 Task: Create a rule when a due date less than hours from now is moved in a card by anyone except me.
Action: Mouse pressed left at (826, 244)
Screenshot: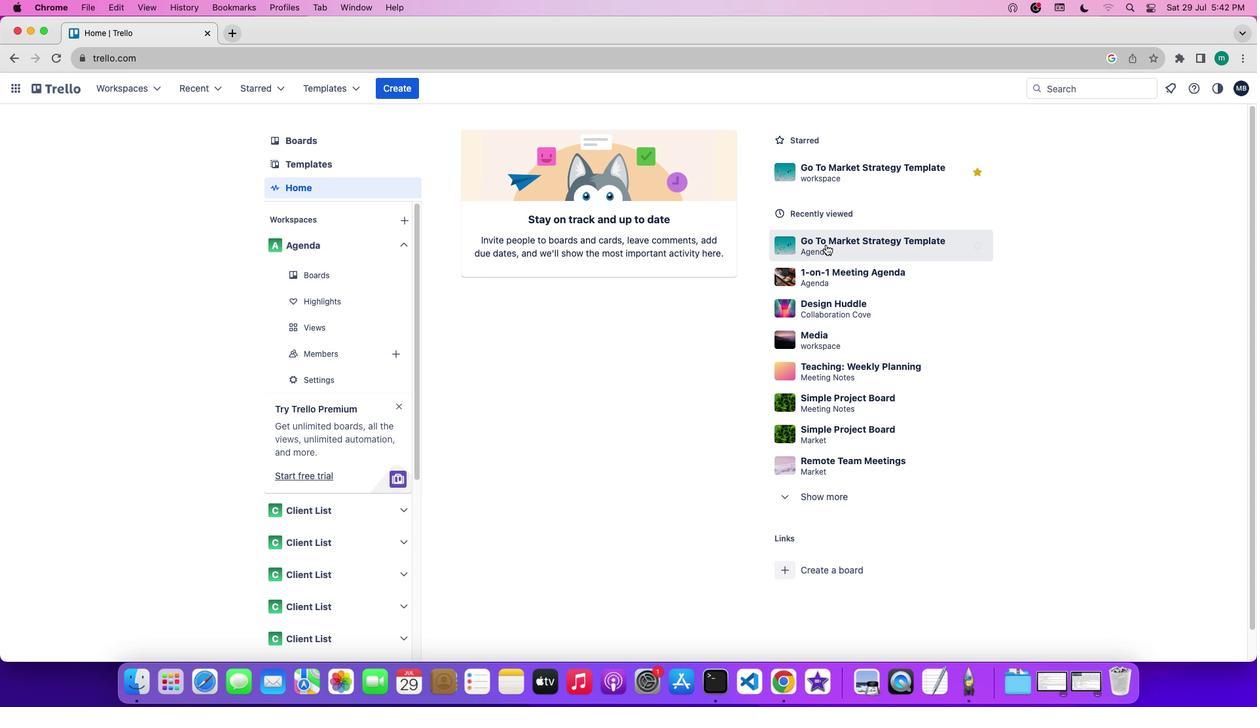 
Action: Mouse moved to (1093, 280)
Screenshot: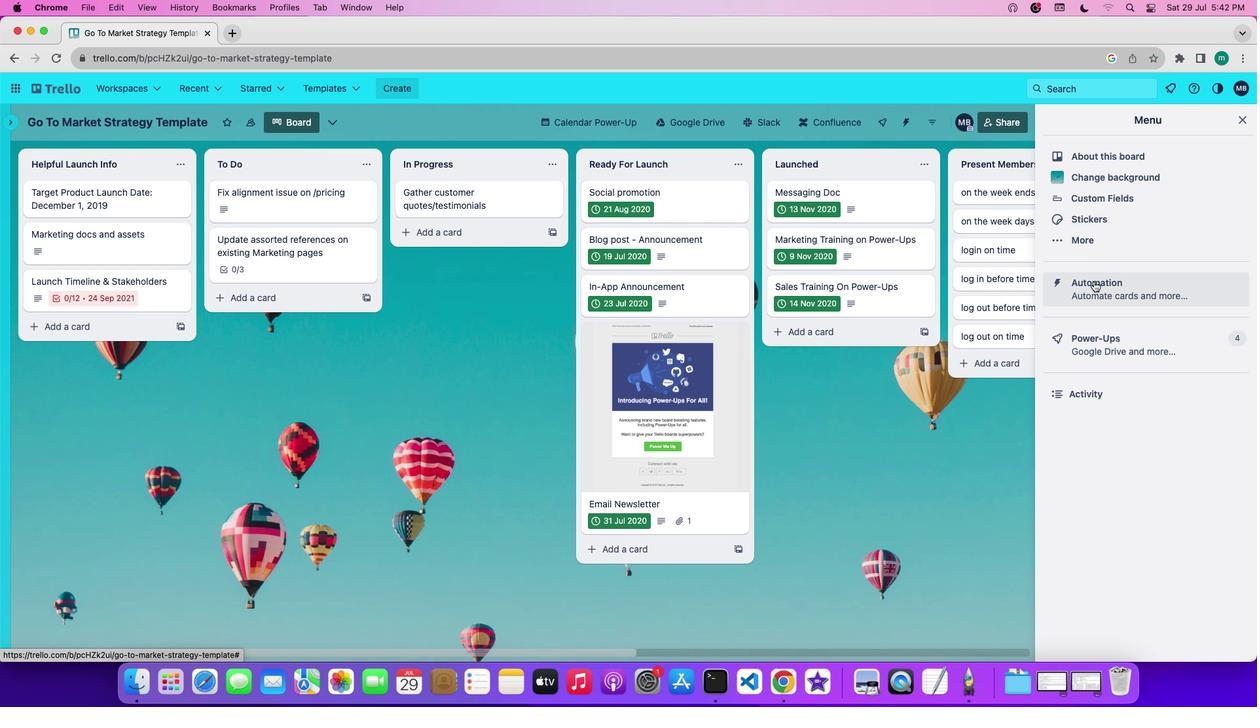
Action: Mouse pressed left at (1093, 280)
Screenshot: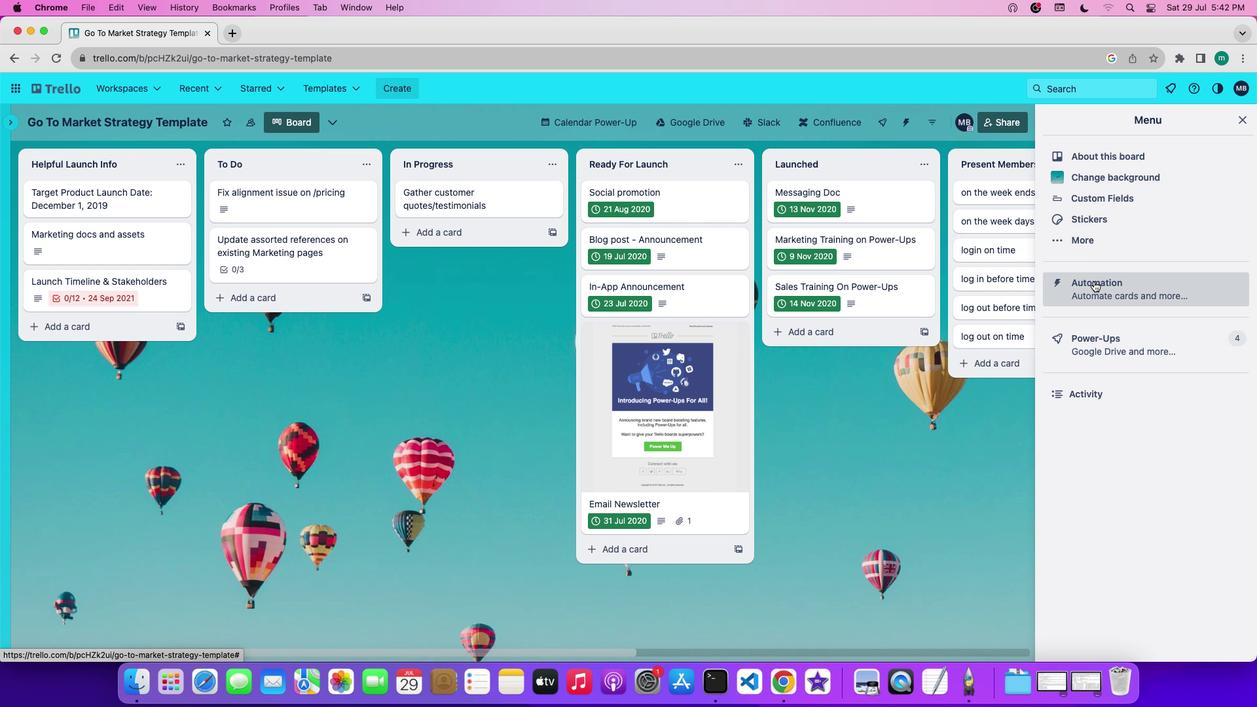 
Action: Mouse moved to (42, 232)
Screenshot: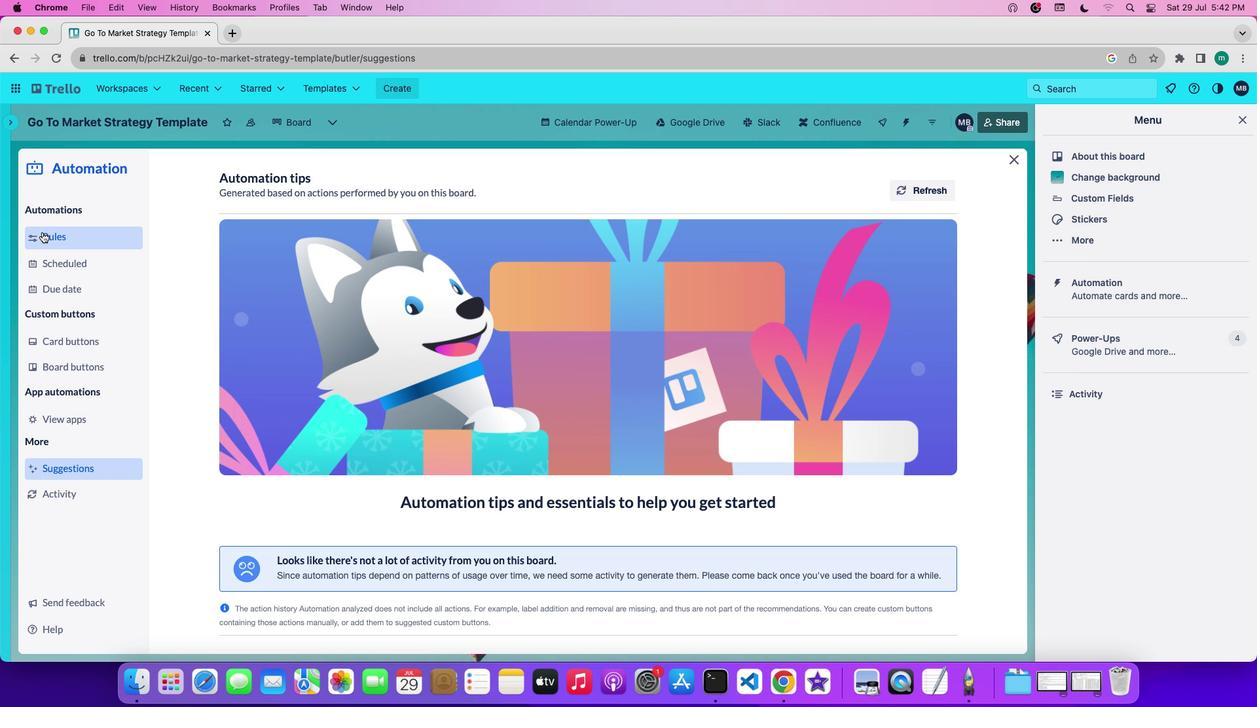 
Action: Mouse pressed left at (42, 232)
Screenshot: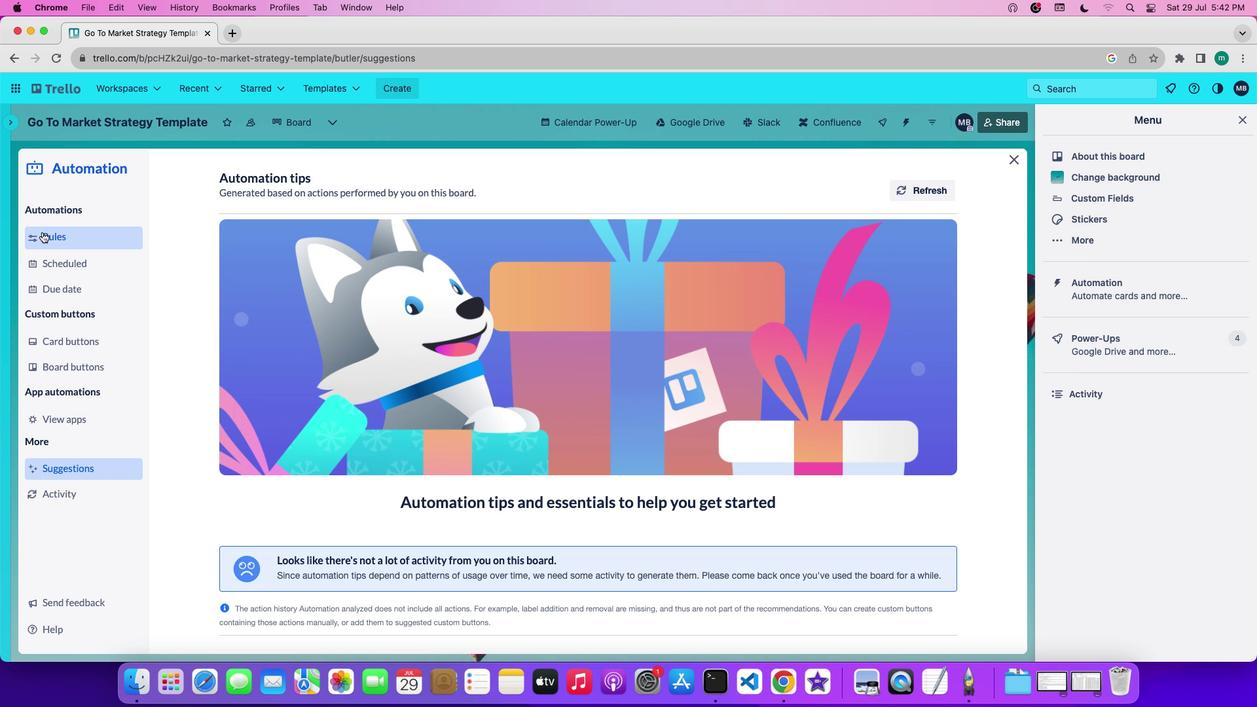 
Action: Mouse moved to (311, 470)
Screenshot: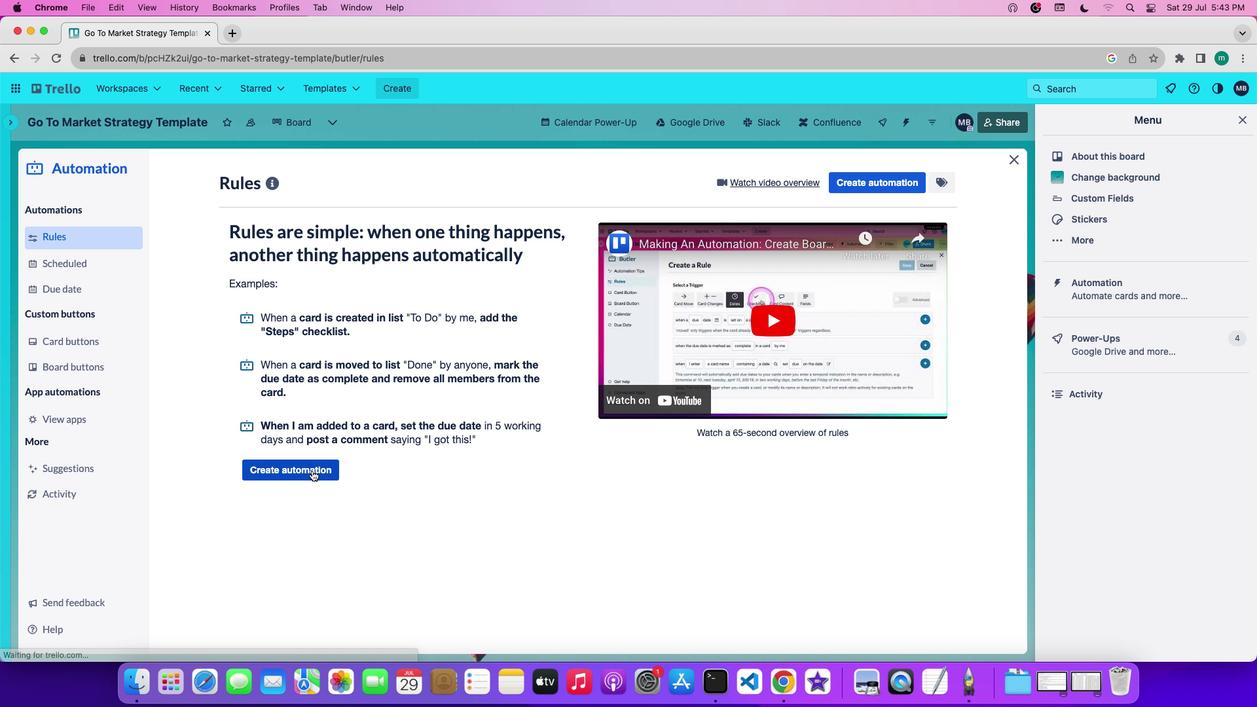 
Action: Mouse pressed left at (311, 470)
Screenshot: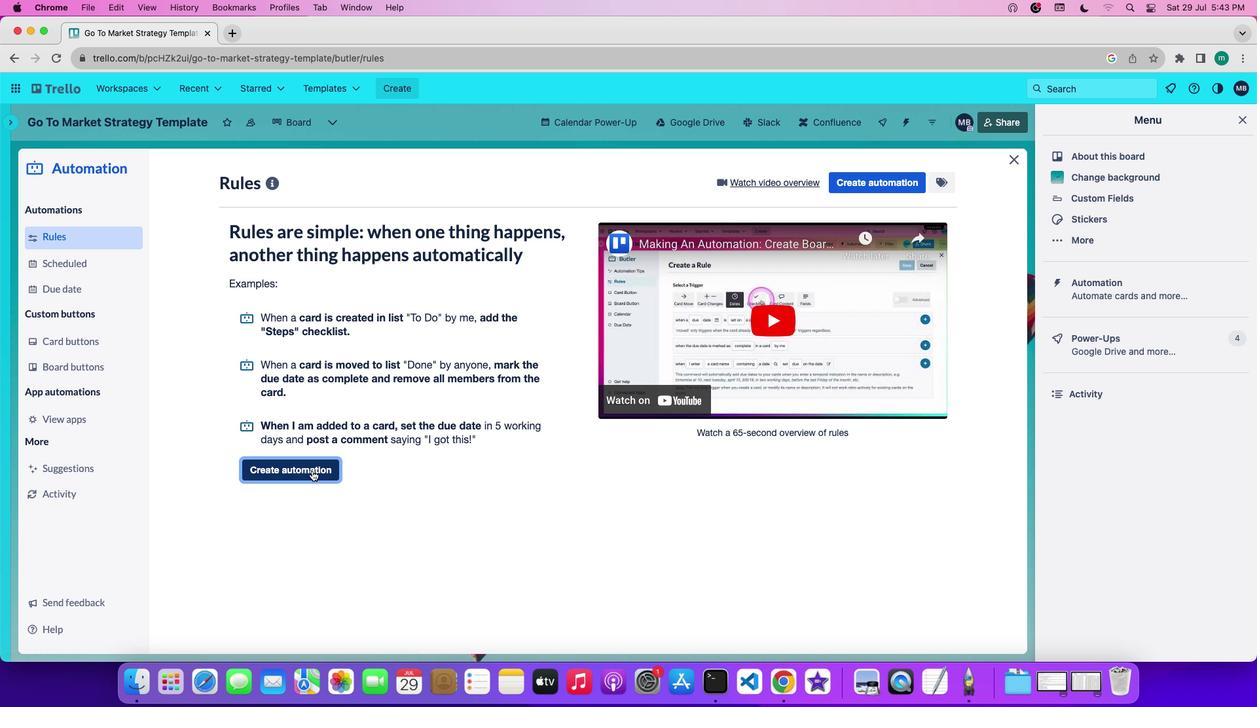 
Action: Mouse moved to (595, 310)
Screenshot: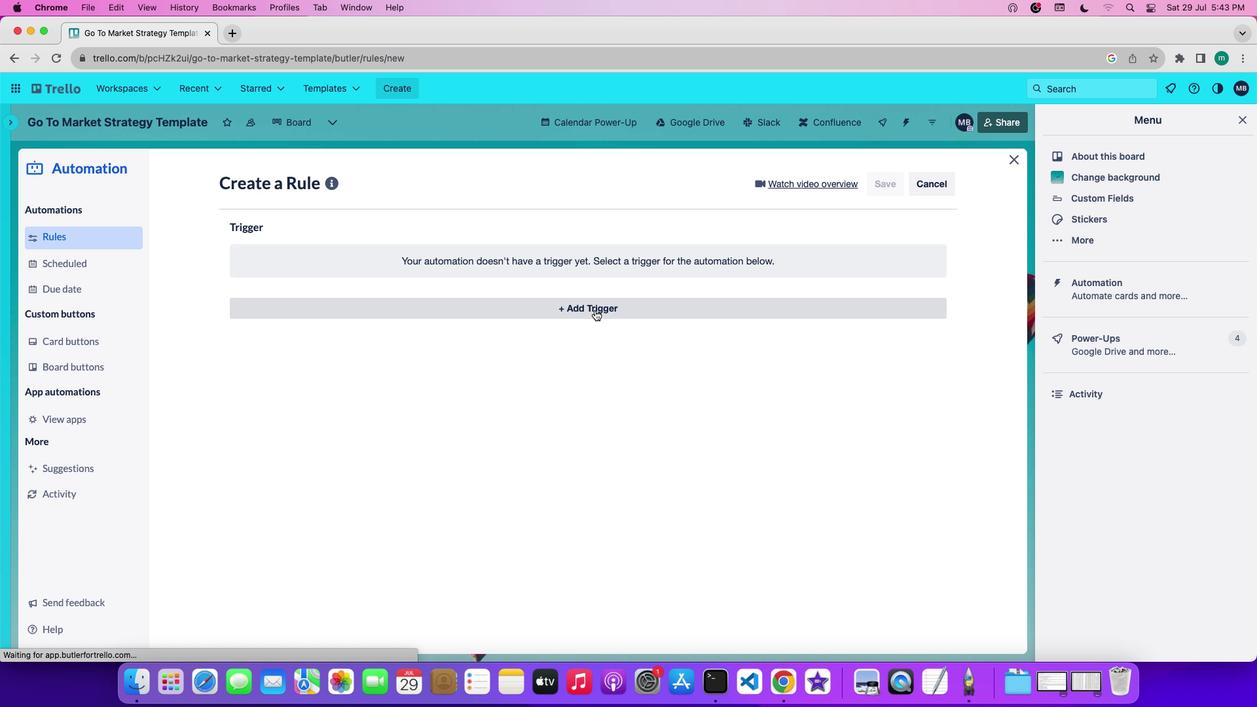
Action: Mouse pressed left at (595, 310)
Screenshot: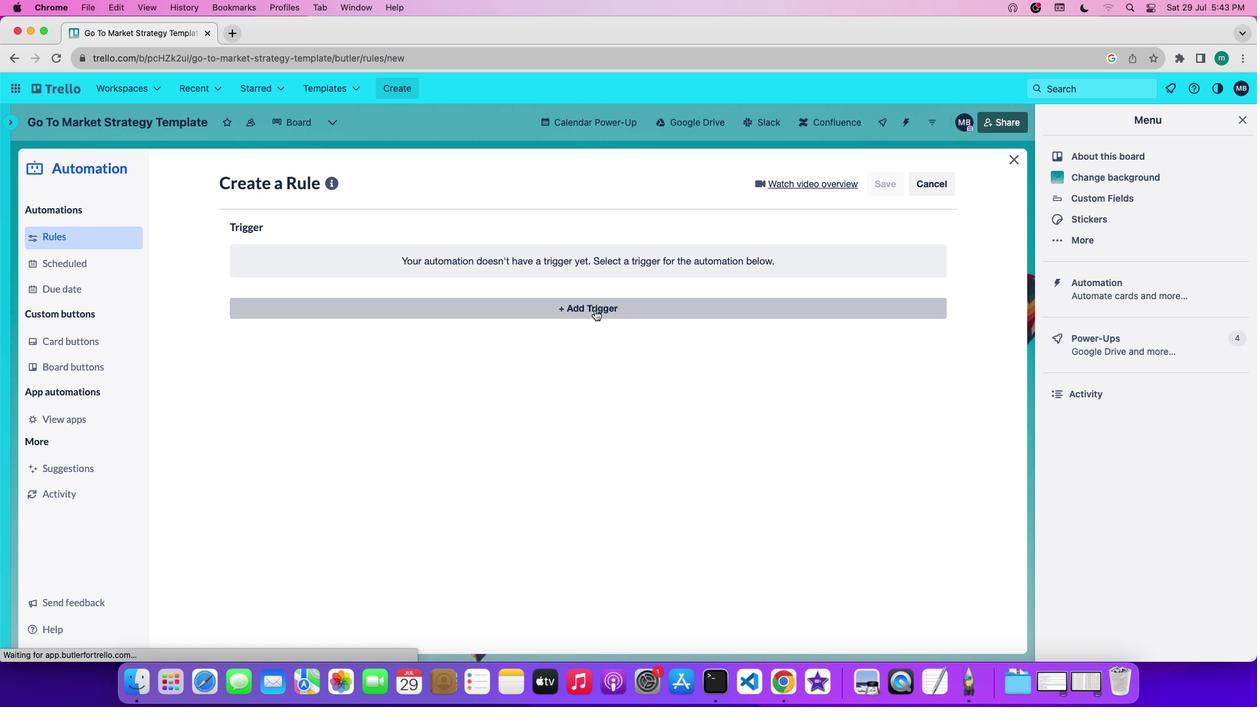 
Action: Mouse moved to (386, 353)
Screenshot: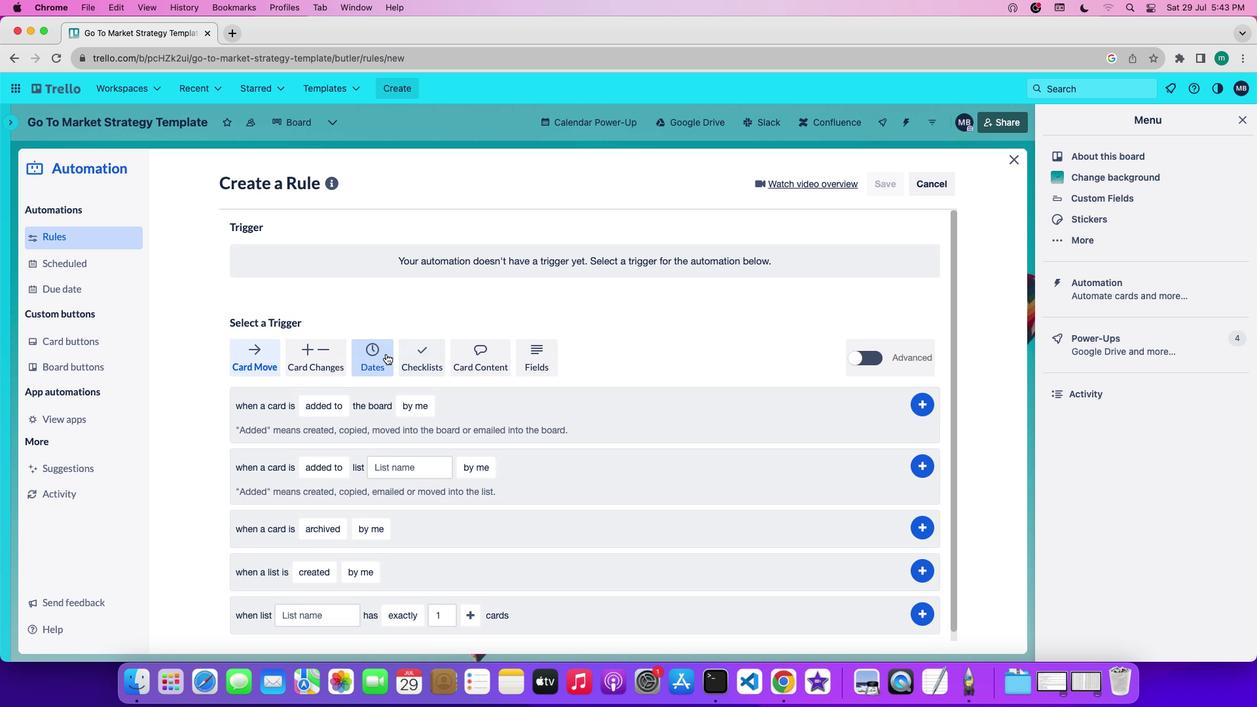 
Action: Mouse pressed left at (386, 353)
Screenshot: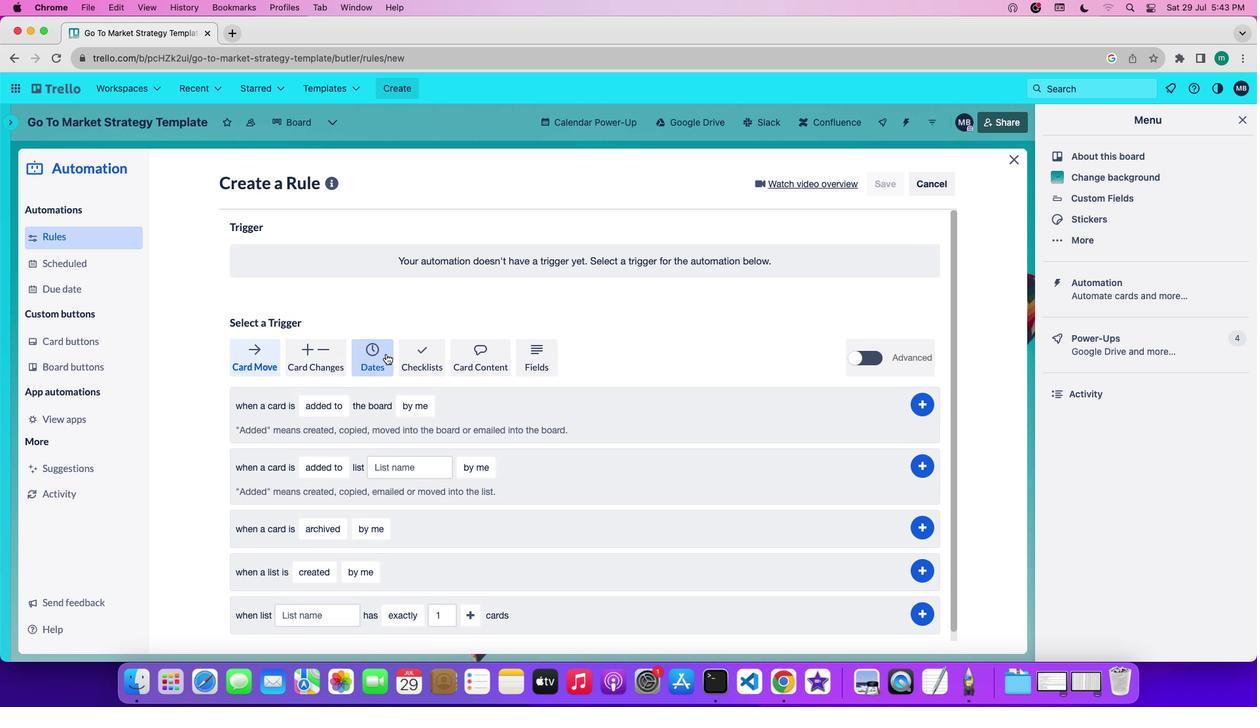 
Action: Mouse moved to (282, 409)
Screenshot: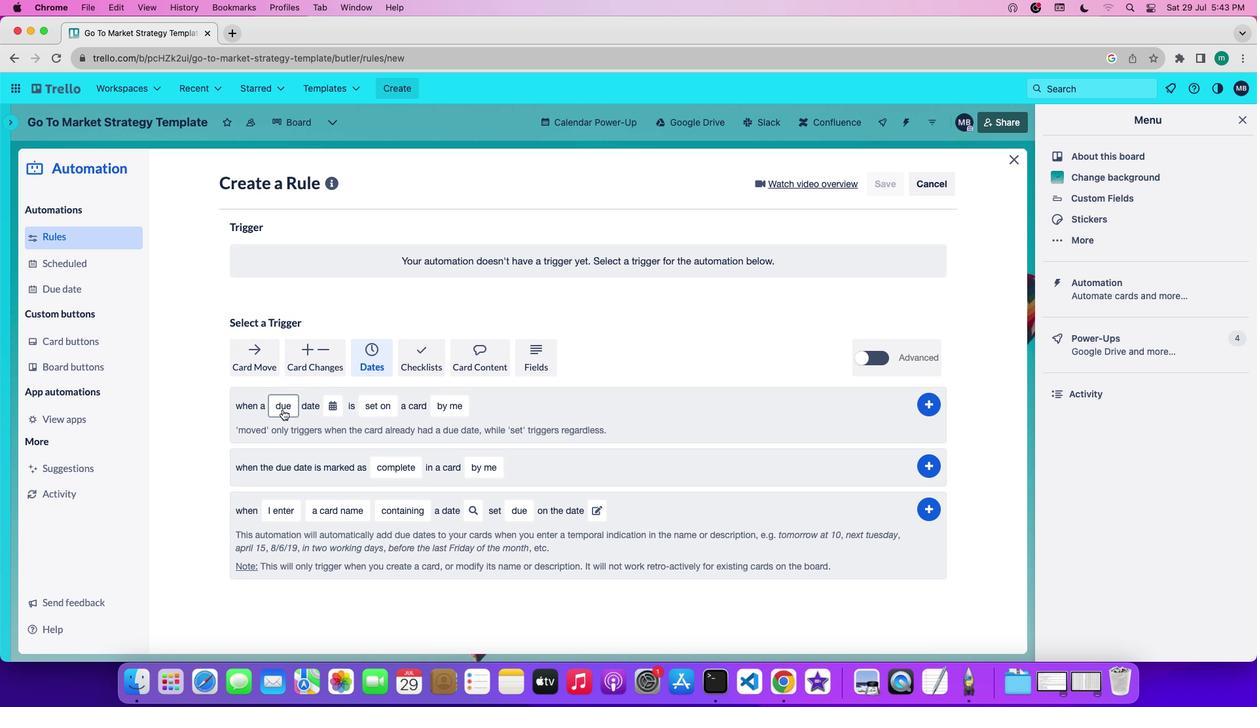 
Action: Mouse pressed left at (282, 409)
Screenshot: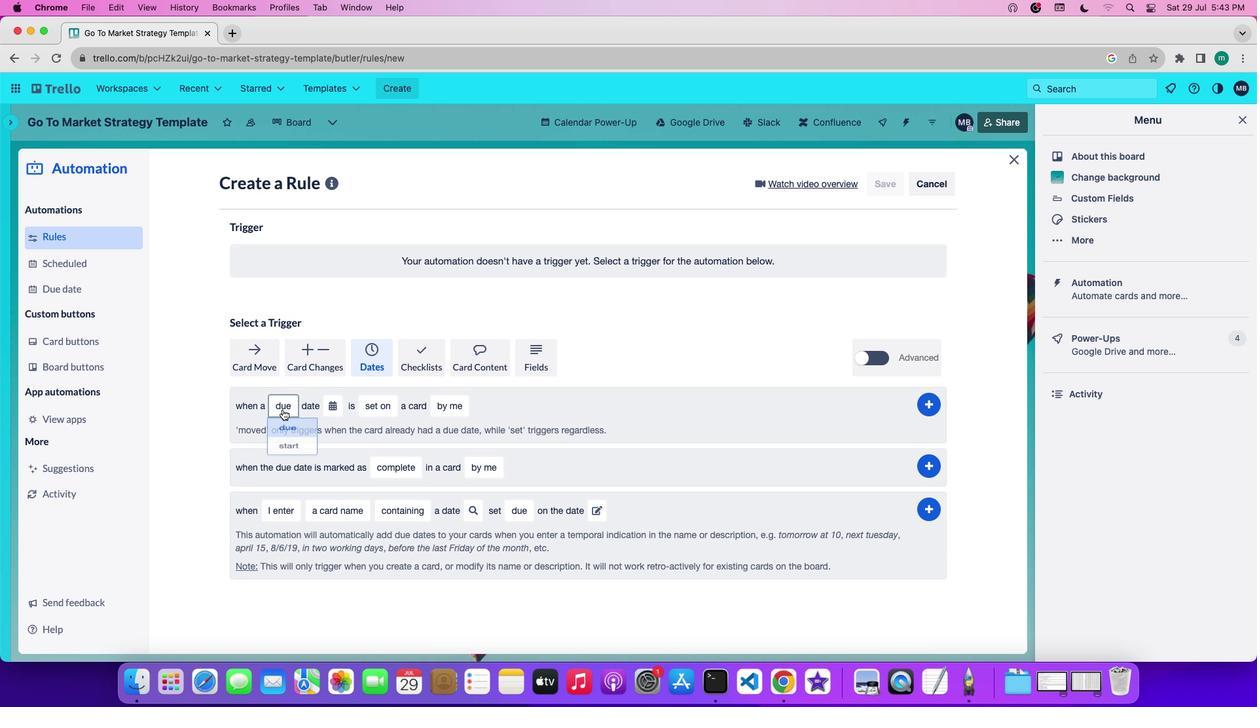 
Action: Mouse moved to (284, 430)
Screenshot: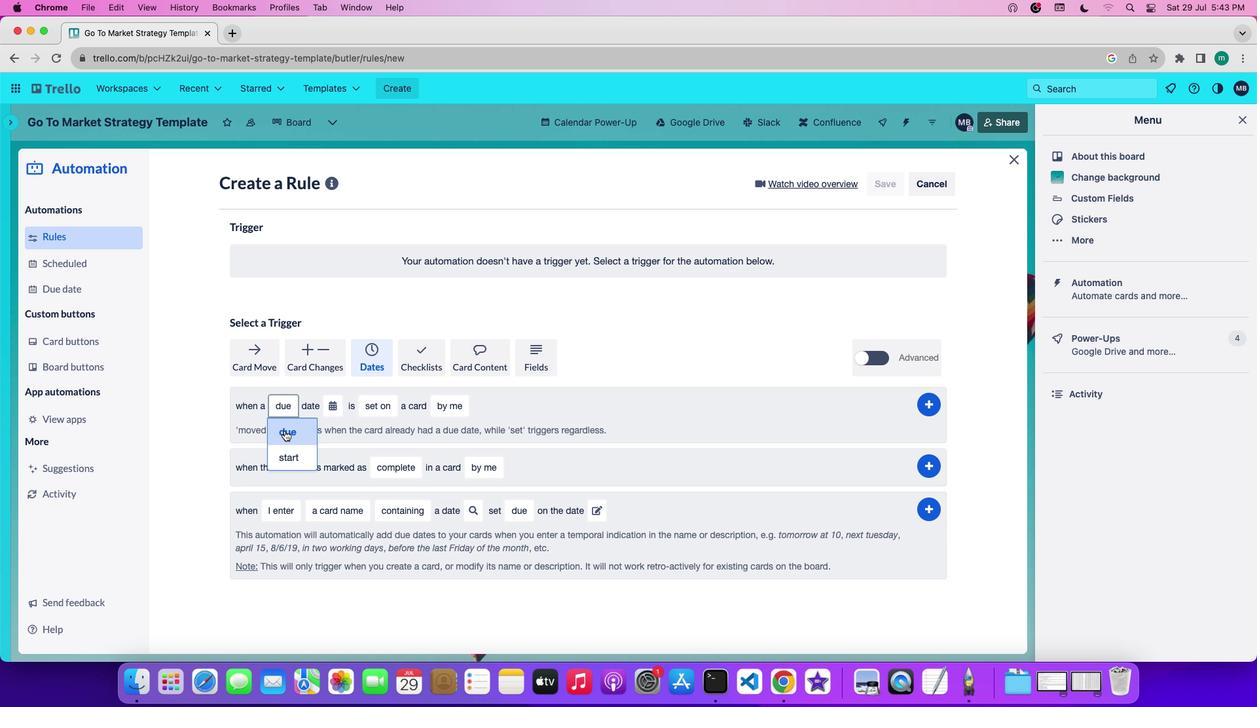 
Action: Mouse pressed left at (284, 430)
Screenshot: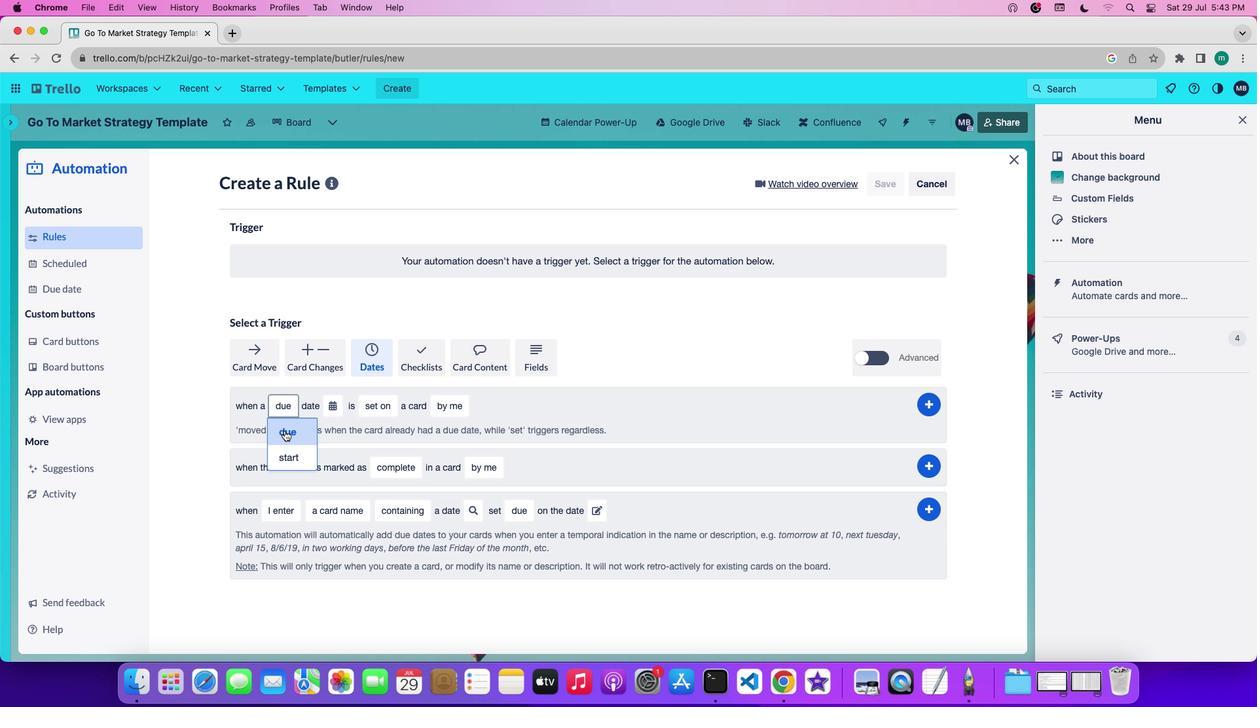 
Action: Mouse moved to (329, 400)
Screenshot: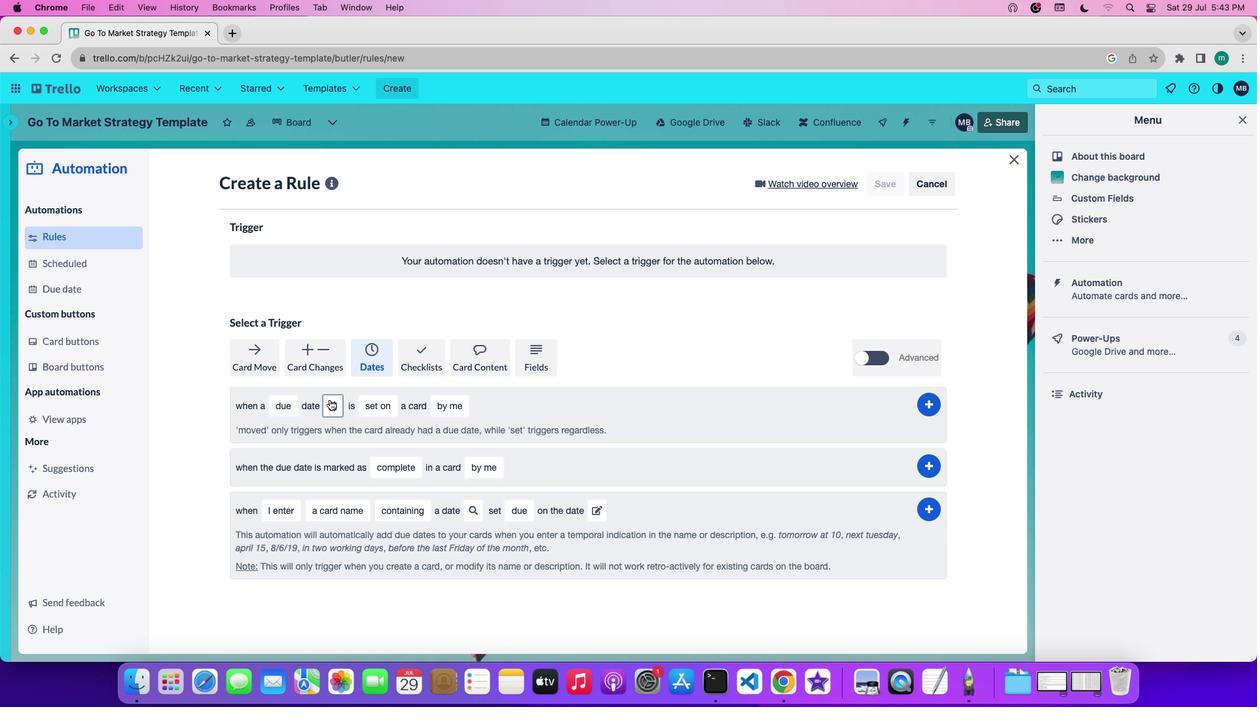 
Action: Mouse pressed left at (329, 400)
Screenshot: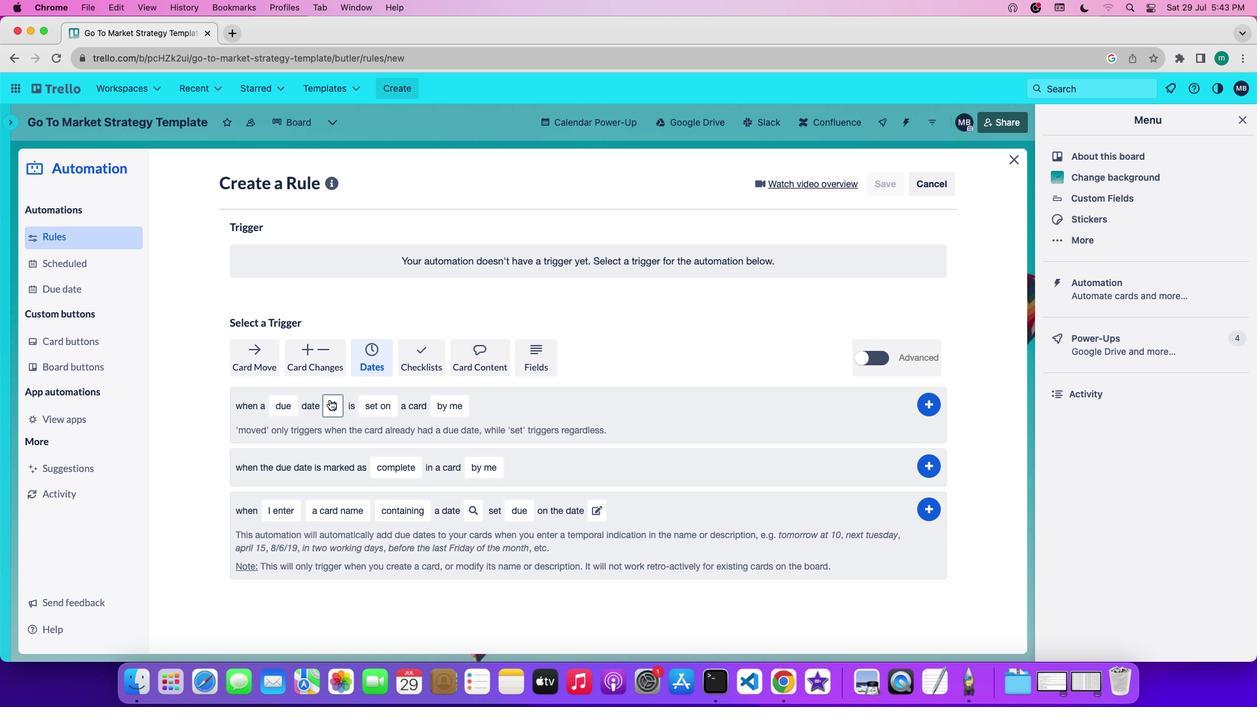 
Action: Mouse moved to (357, 492)
Screenshot: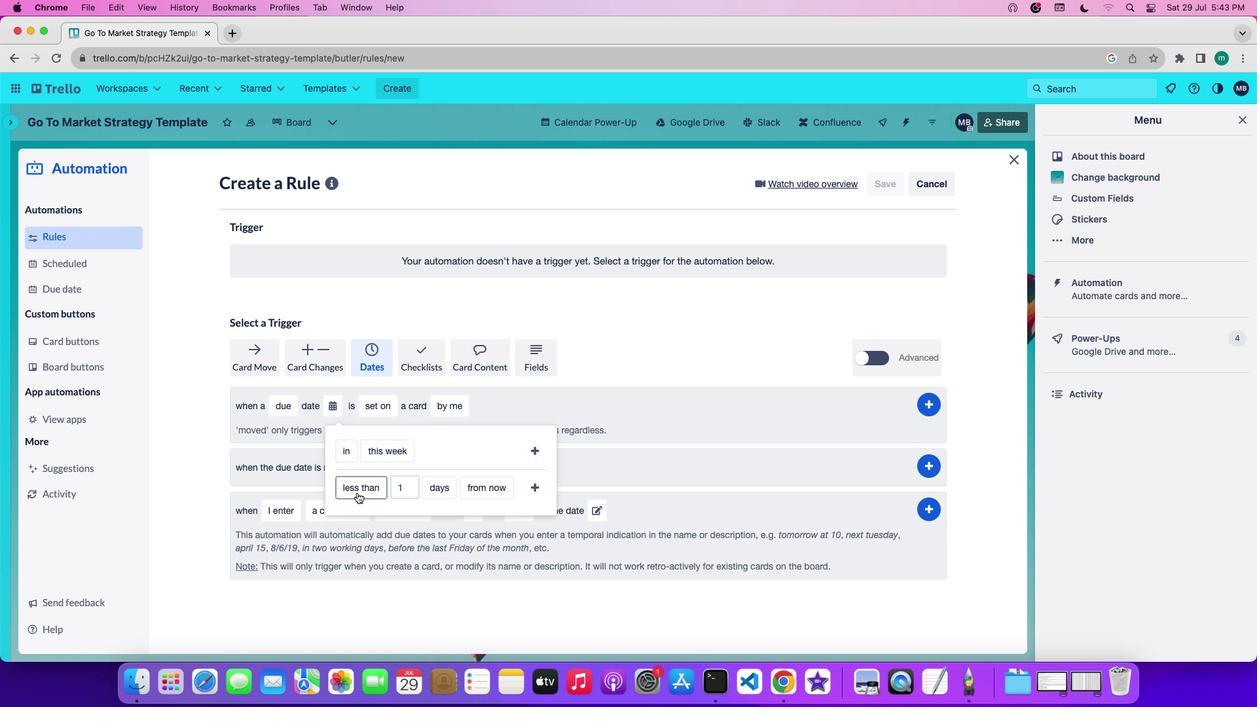 
Action: Mouse pressed left at (357, 492)
Screenshot: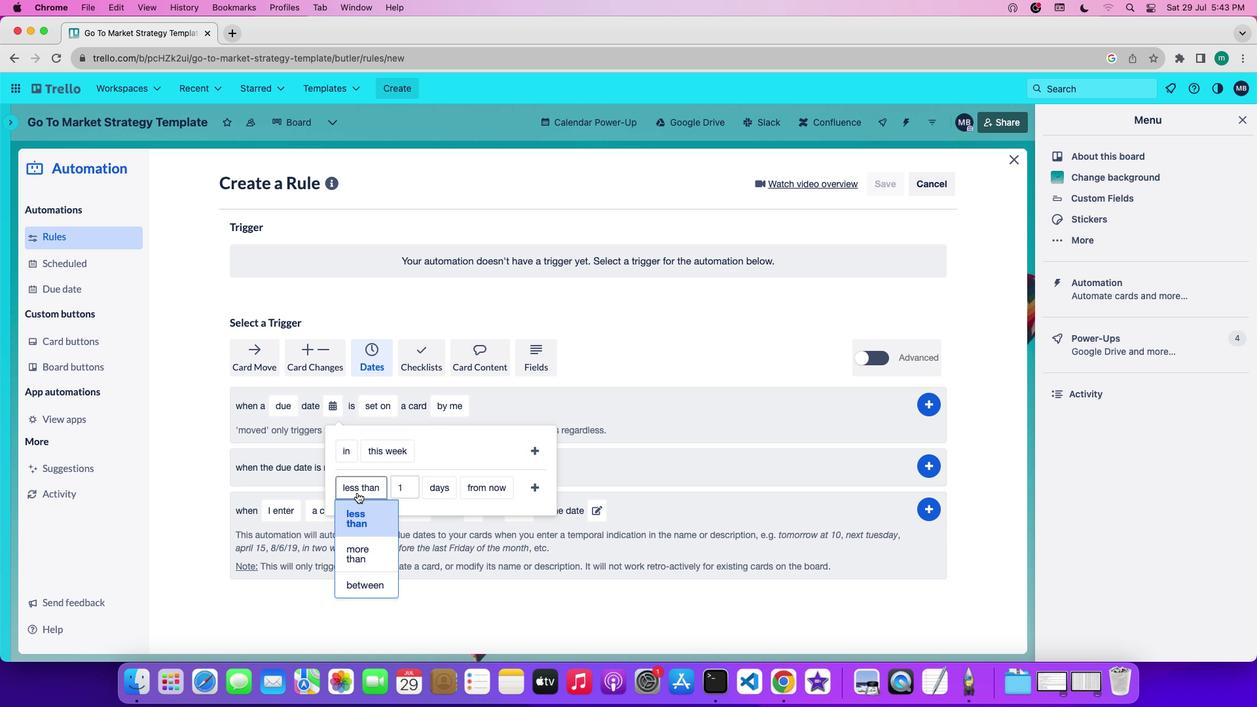 
Action: Mouse moved to (364, 510)
Screenshot: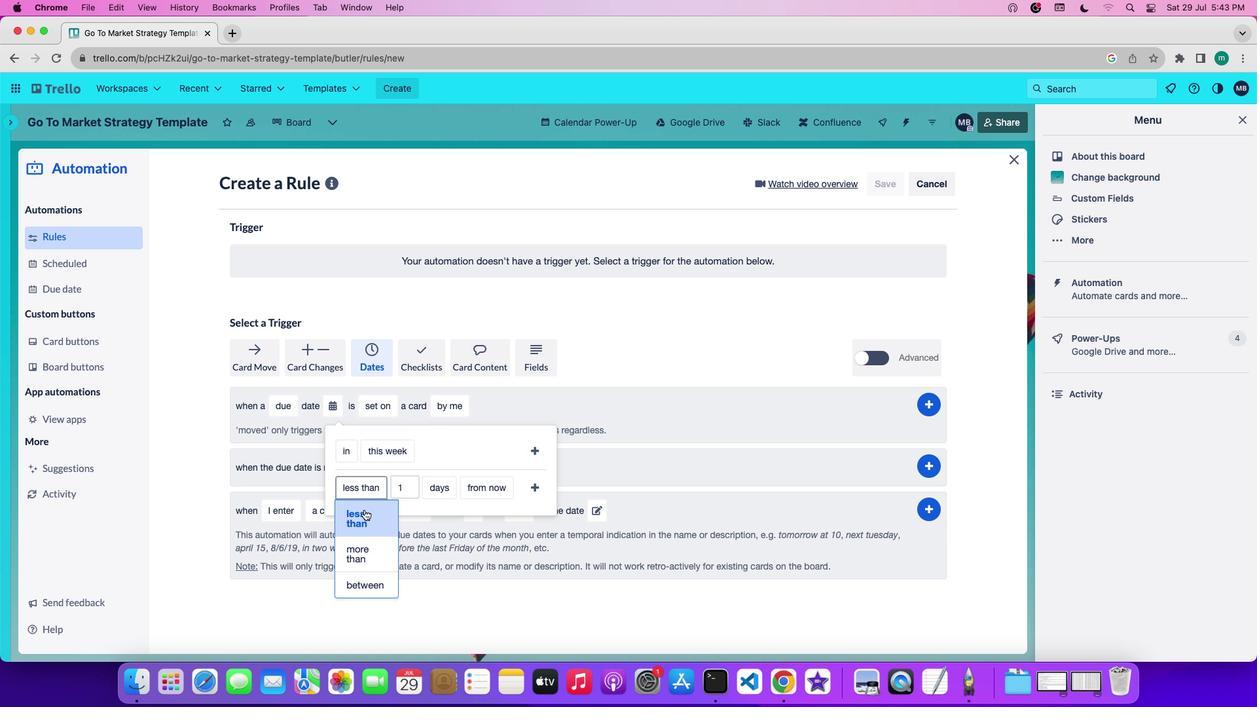 
Action: Mouse pressed left at (364, 510)
Screenshot: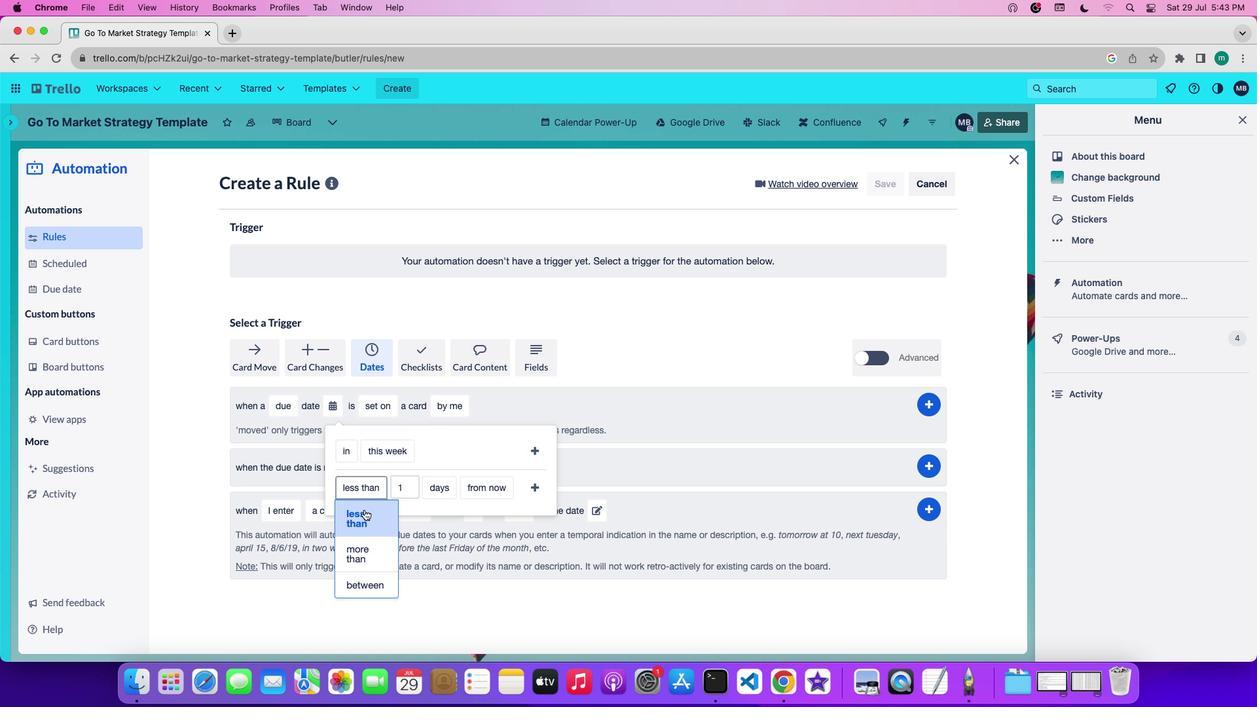 
Action: Mouse moved to (445, 489)
Screenshot: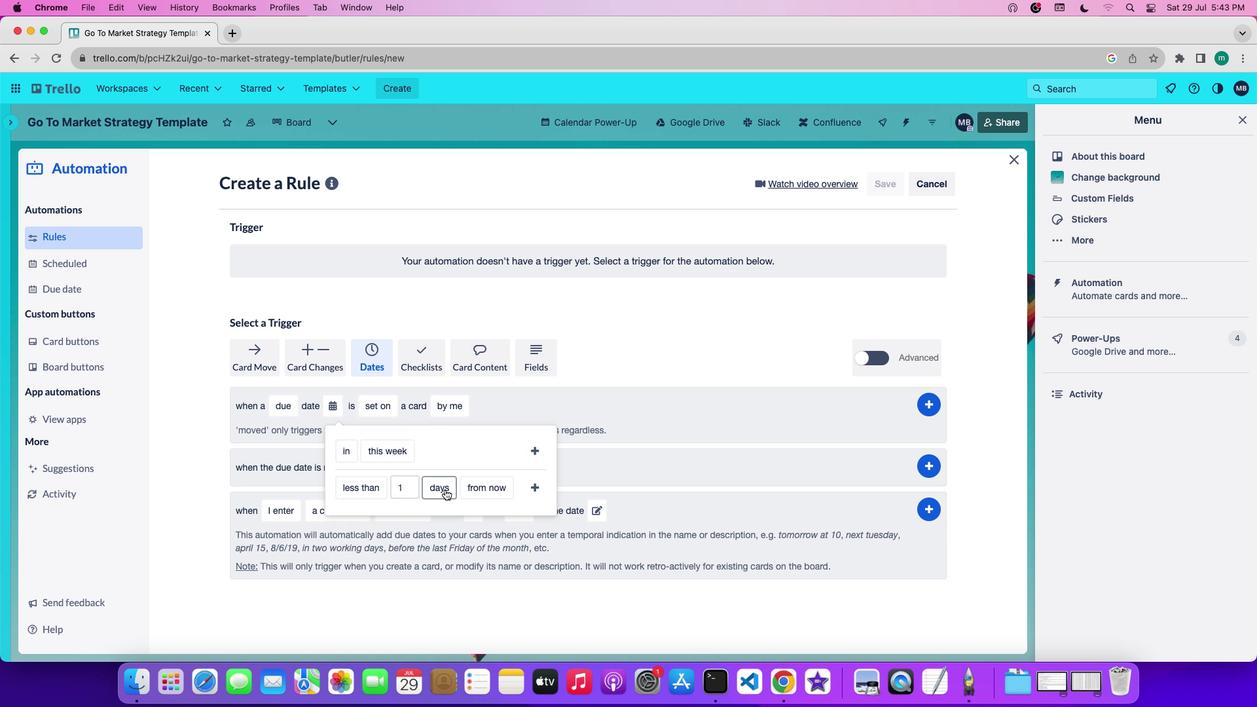 
Action: Mouse pressed left at (445, 489)
Screenshot: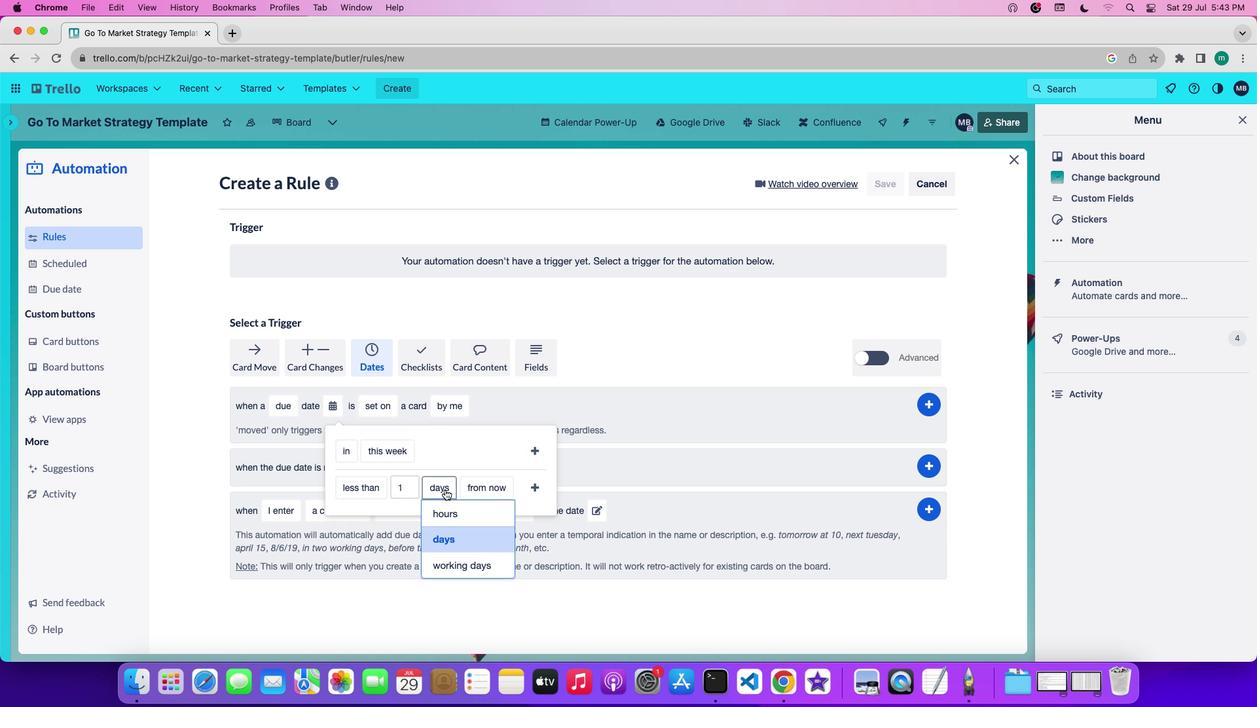 
Action: Mouse moved to (447, 510)
Screenshot: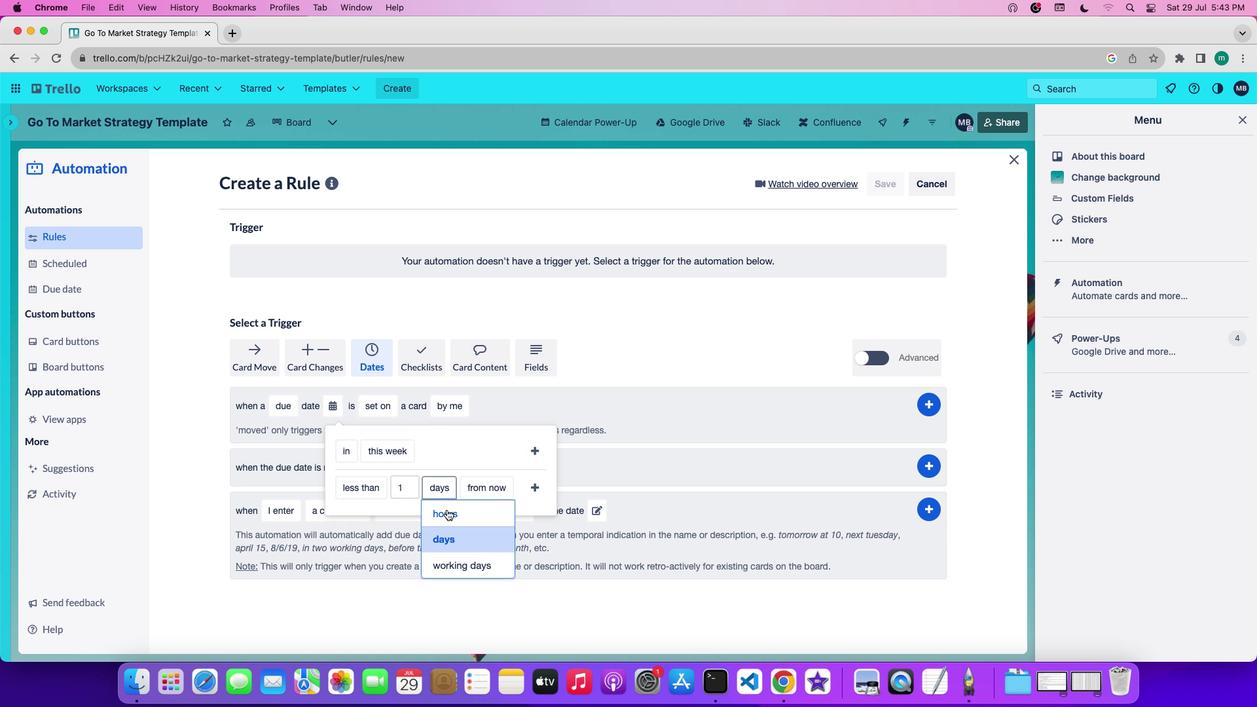 
Action: Mouse pressed left at (447, 510)
Screenshot: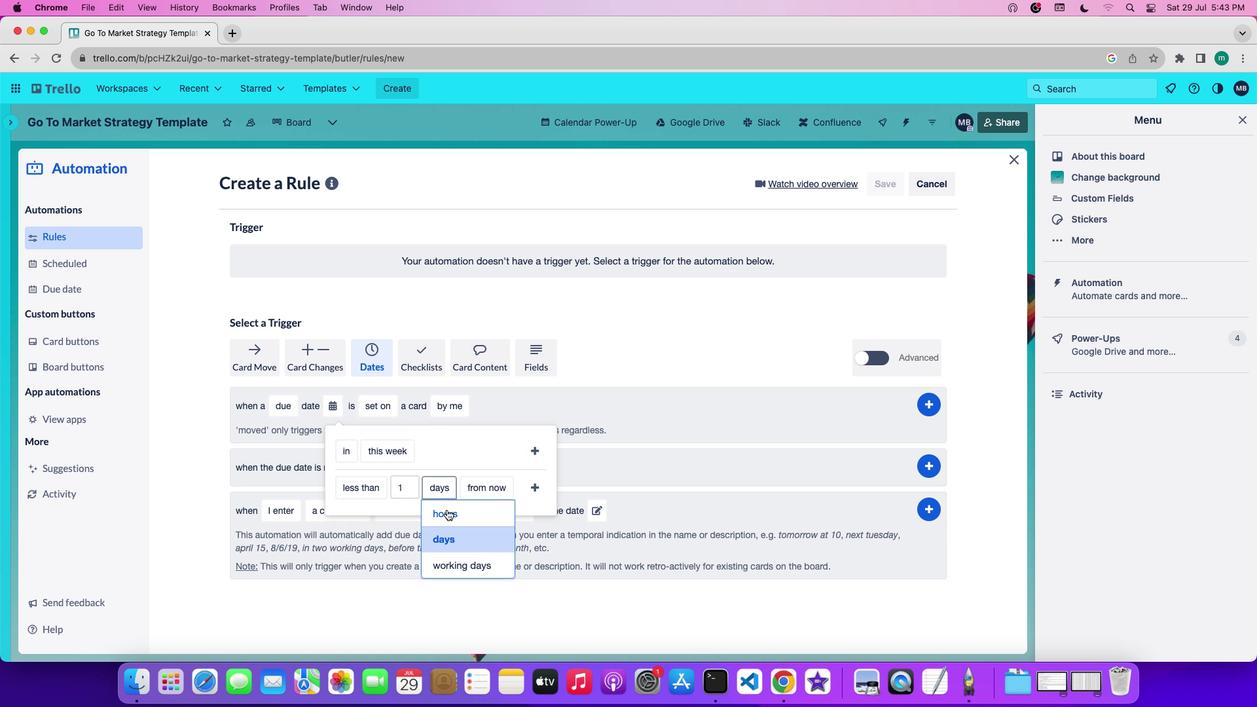
Action: Mouse moved to (472, 489)
Screenshot: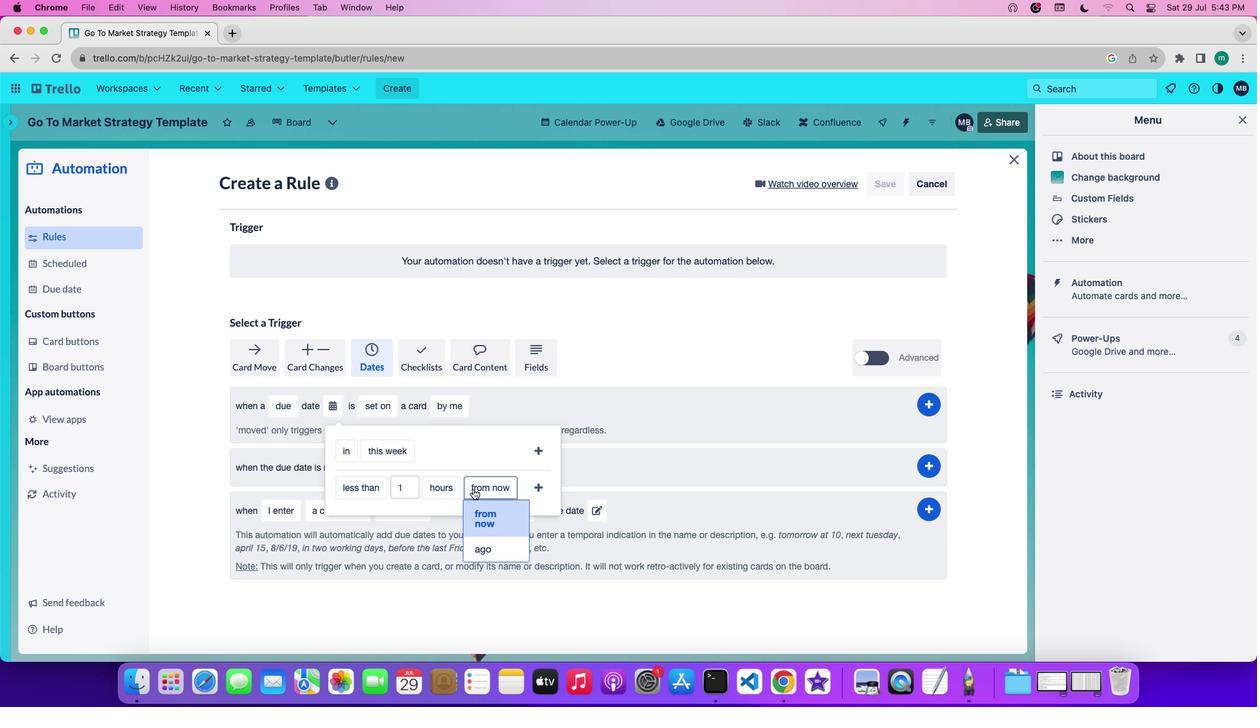 
Action: Mouse pressed left at (472, 489)
Screenshot: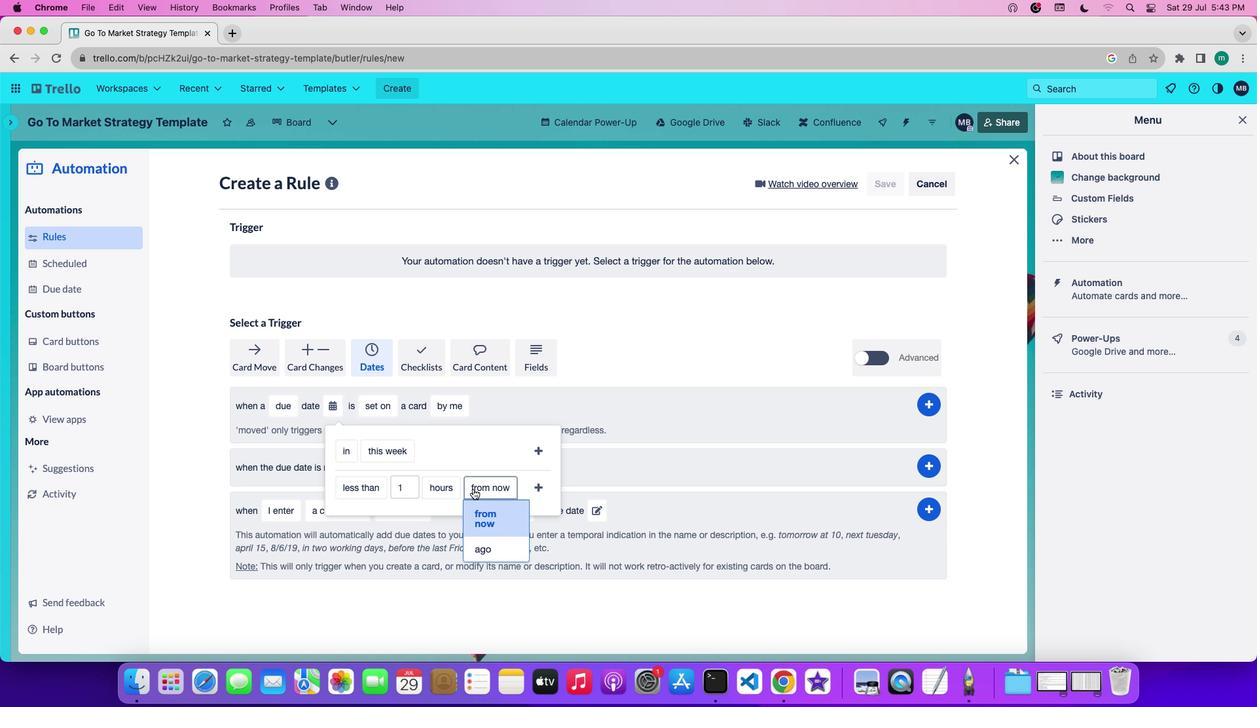 
Action: Mouse moved to (485, 512)
Screenshot: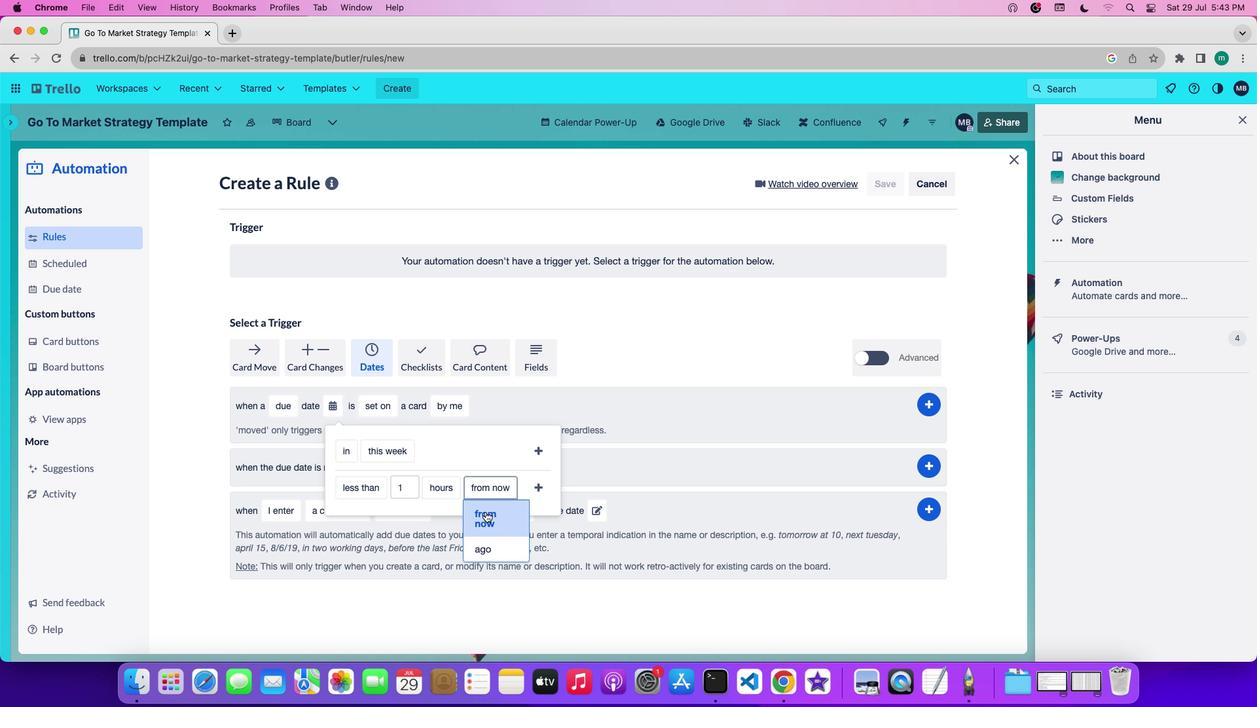 
Action: Mouse pressed left at (485, 512)
Screenshot: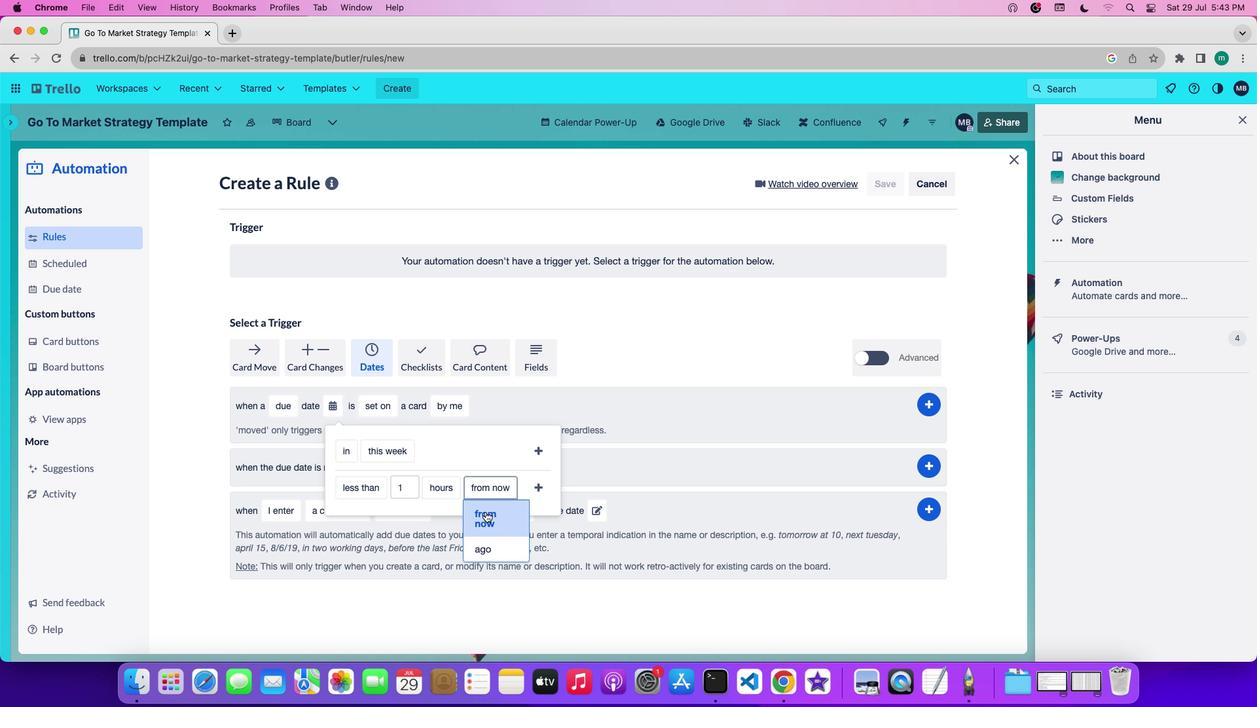 
Action: Mouse moved to (537, 489)
Screenshot: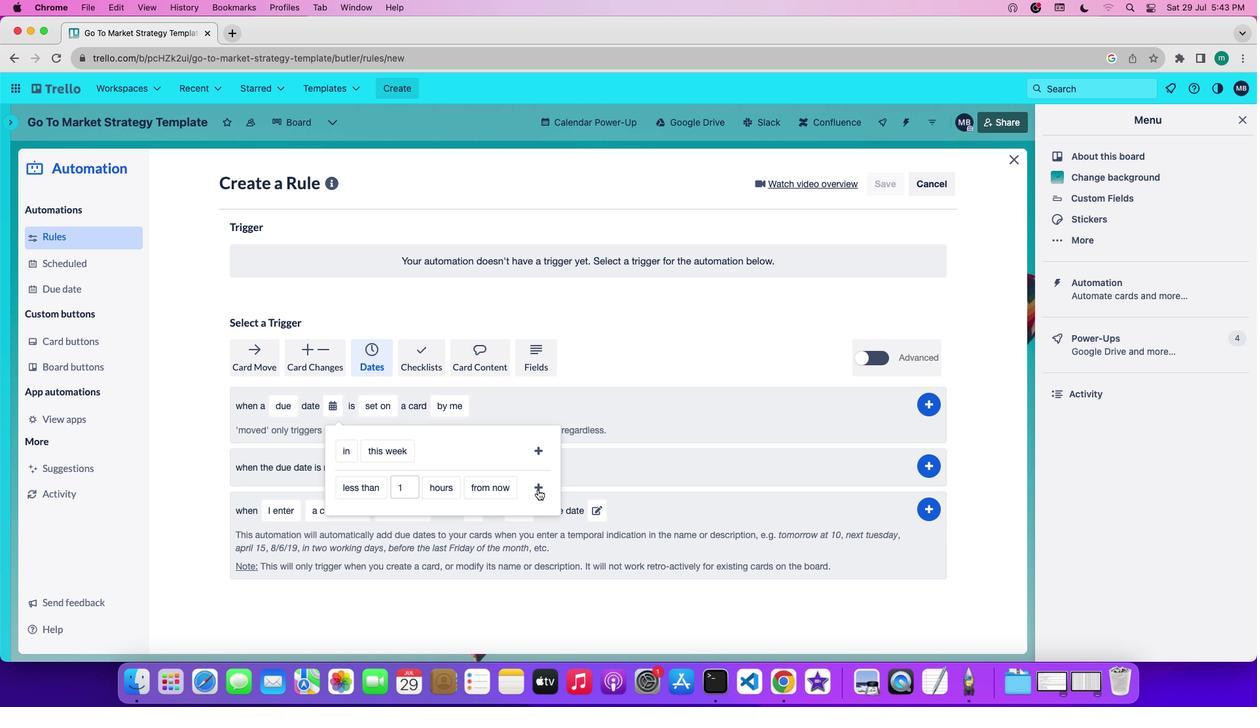 
Action: Mouse pressed left at (537, 489)
Screenshot: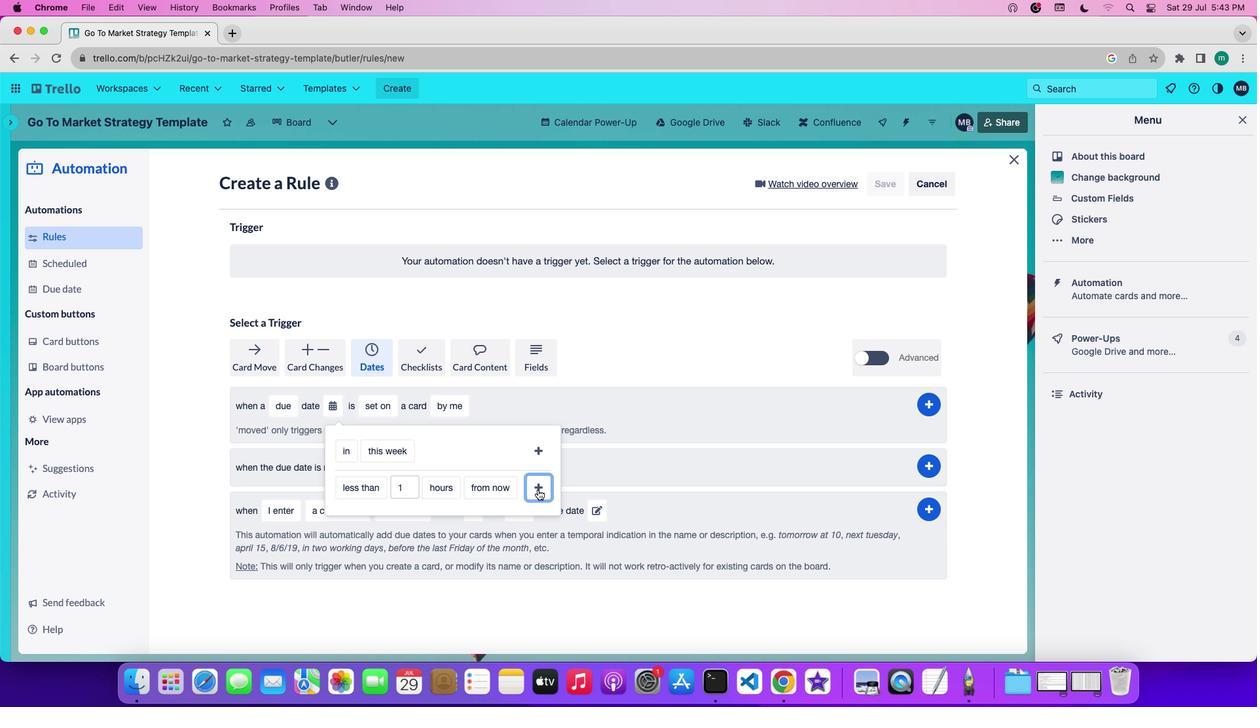 
Action: Mouse moved to (493, 408)
Screenshot: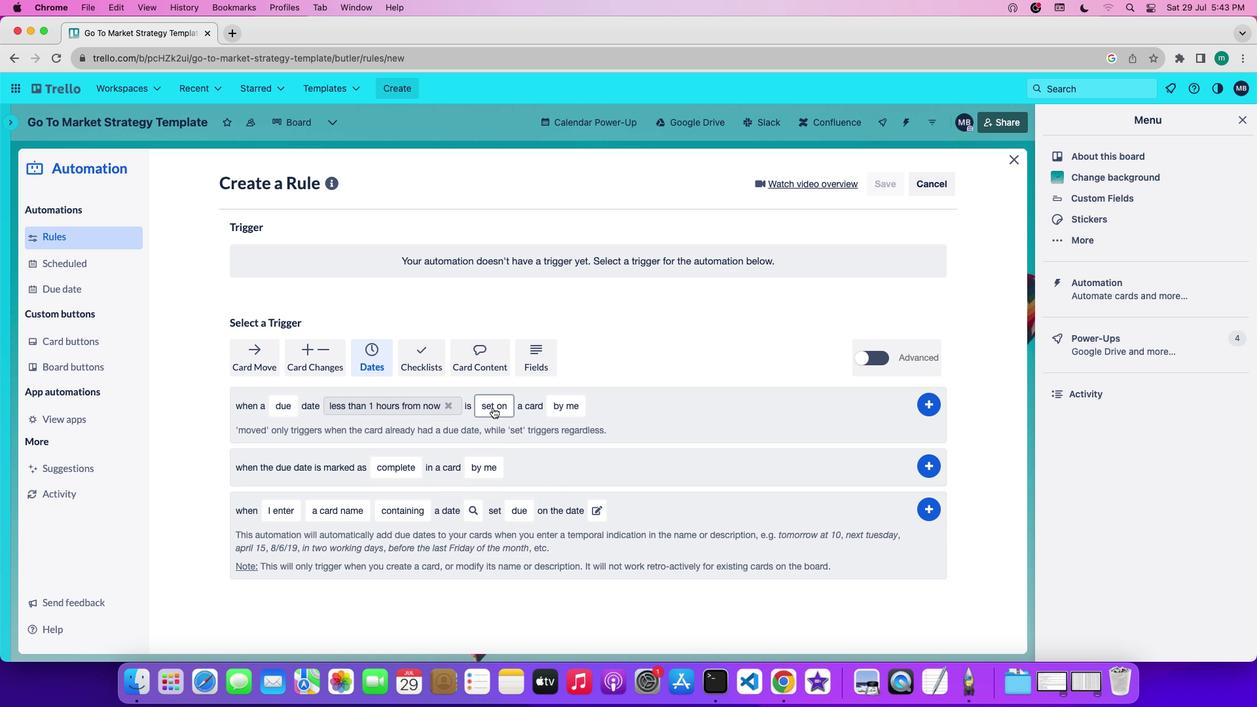 
Action: Mouse pressed left at (493, 408)
Screenshot: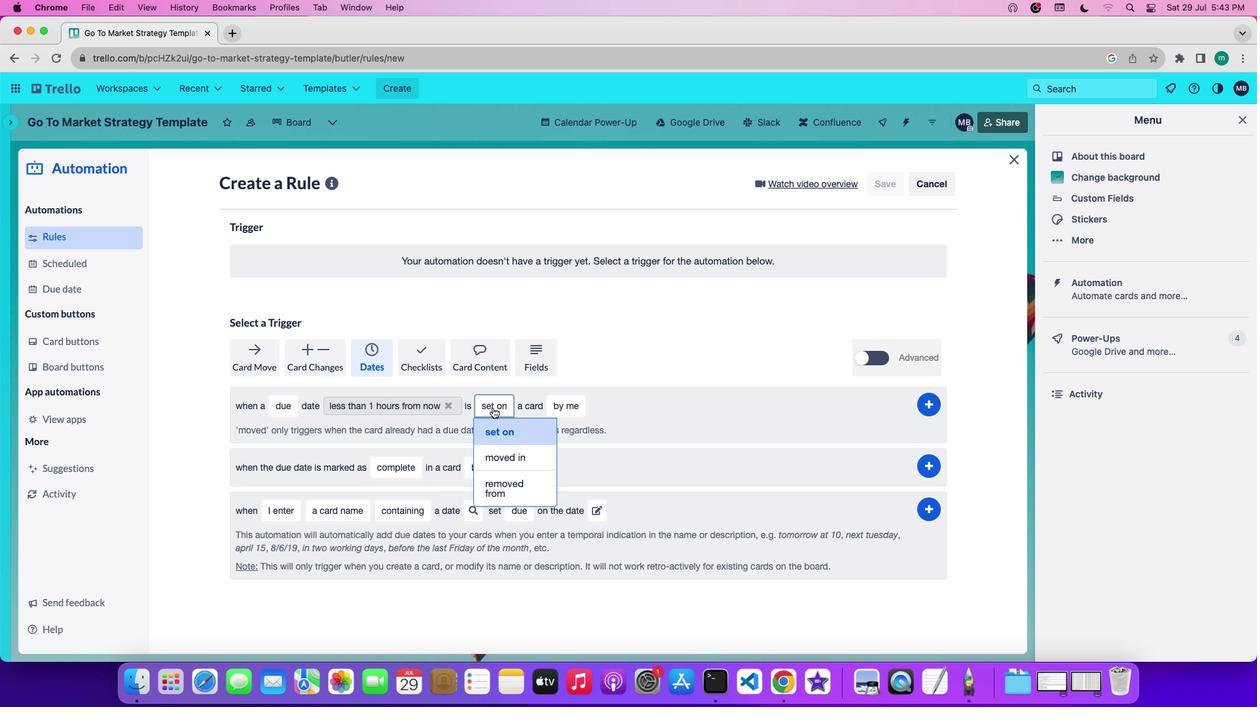 
Action: Mouse moved to (504, 455)
Screenshot: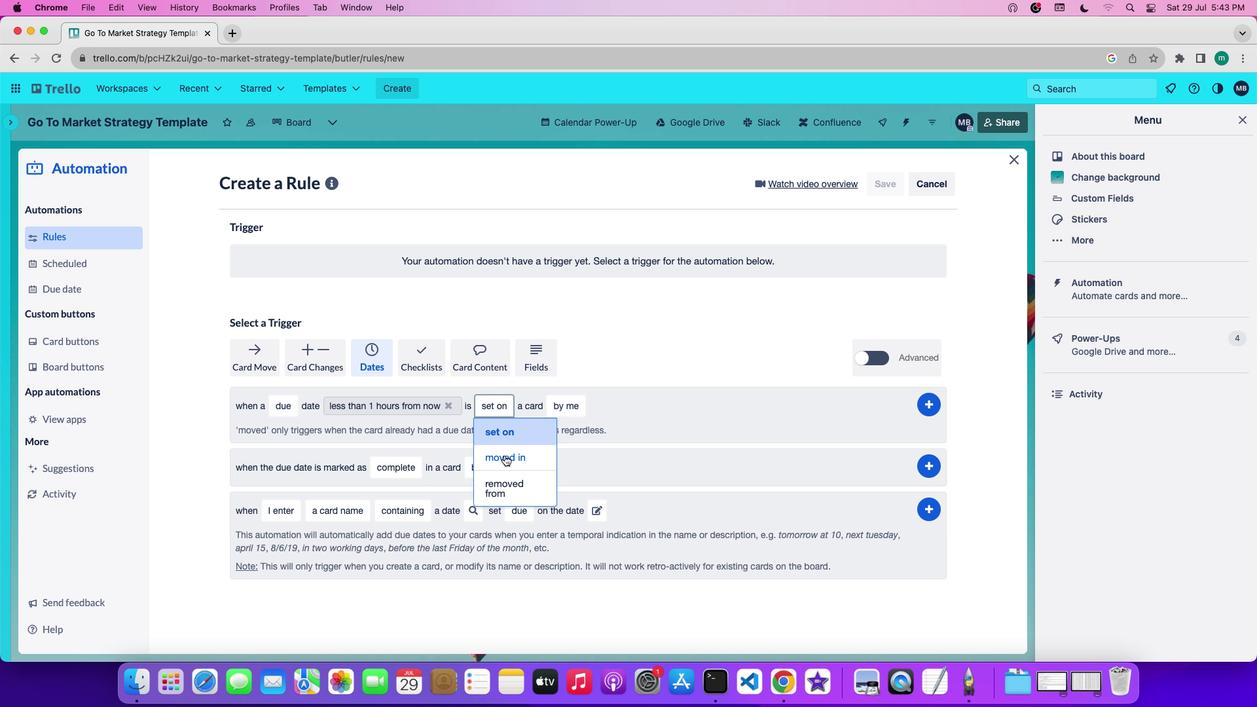 
Action: Mouse pressed left at (504, 455)
Screenshot: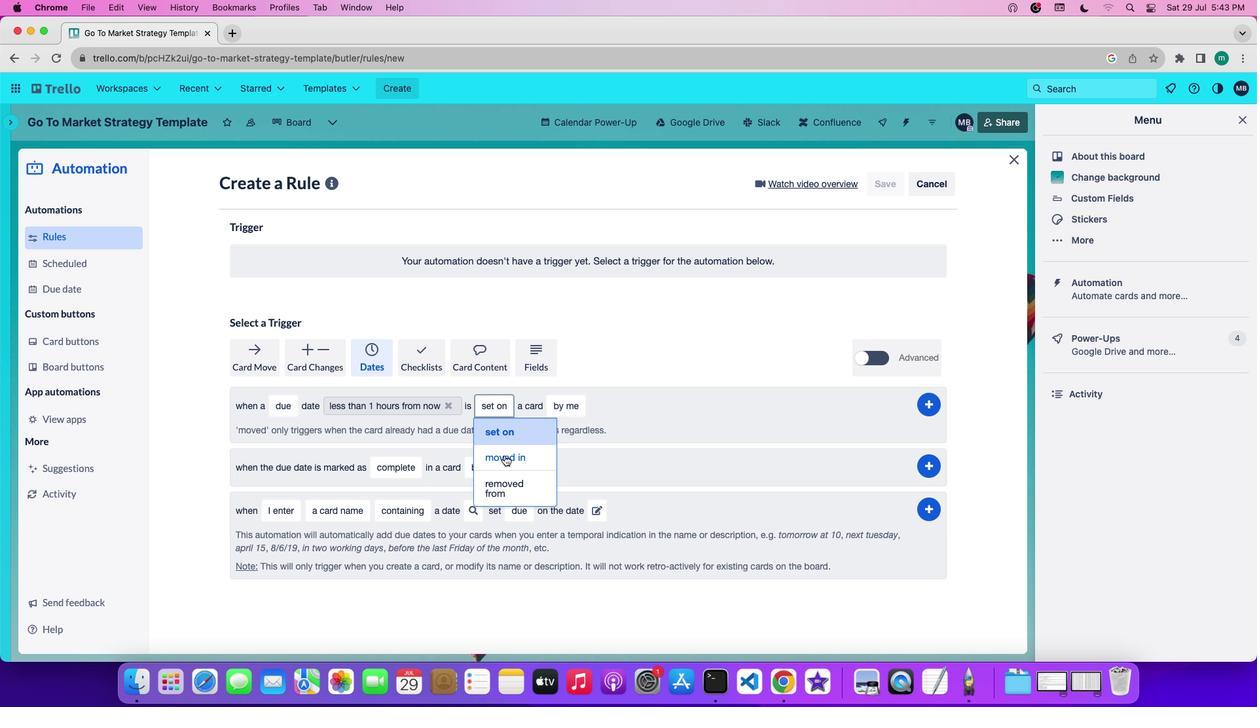 
Action: Mouse moved to (567, 408)
Screenshot: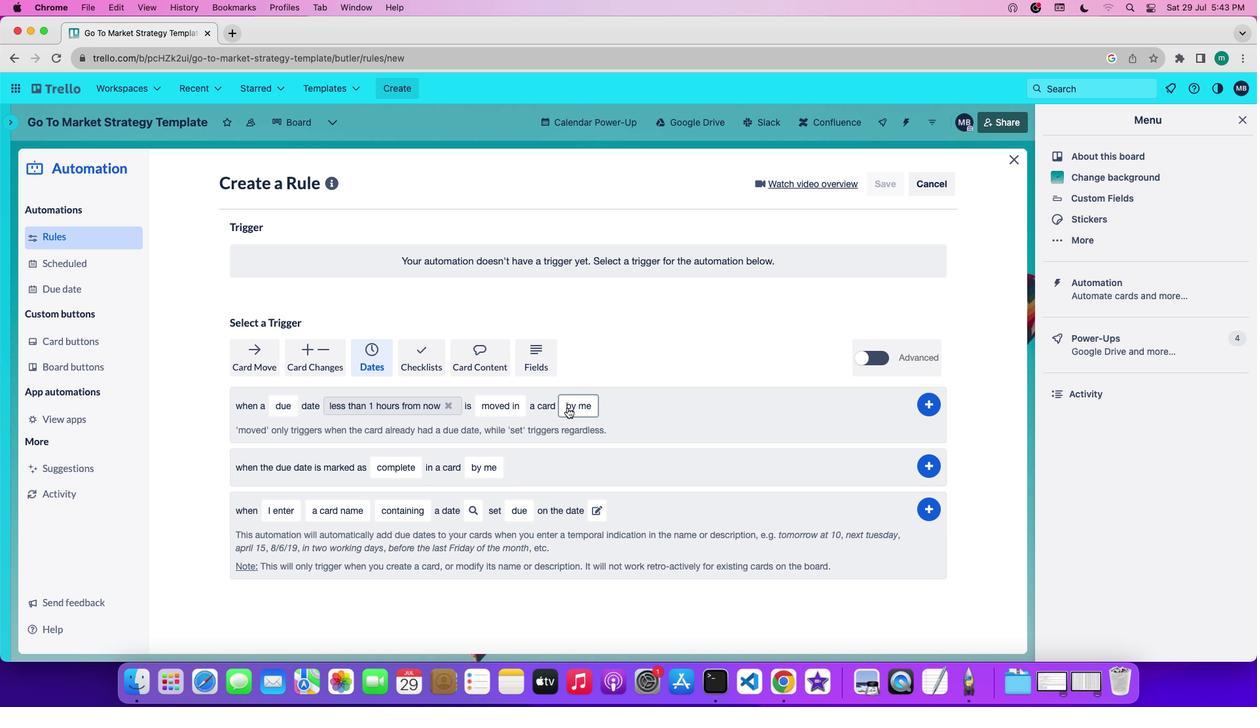 
Action: Mouse pressed left at (567, 408)
Screenshot: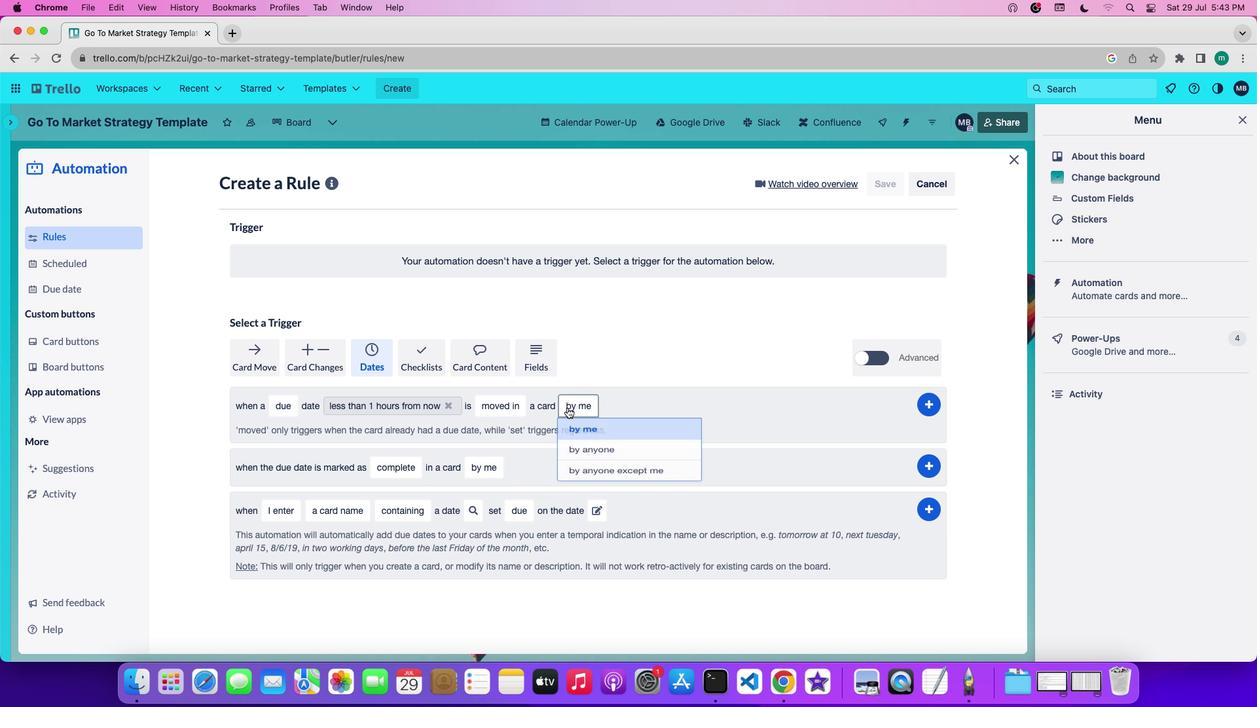 
Action: Mouse moved to (587, 487)
Screenshot: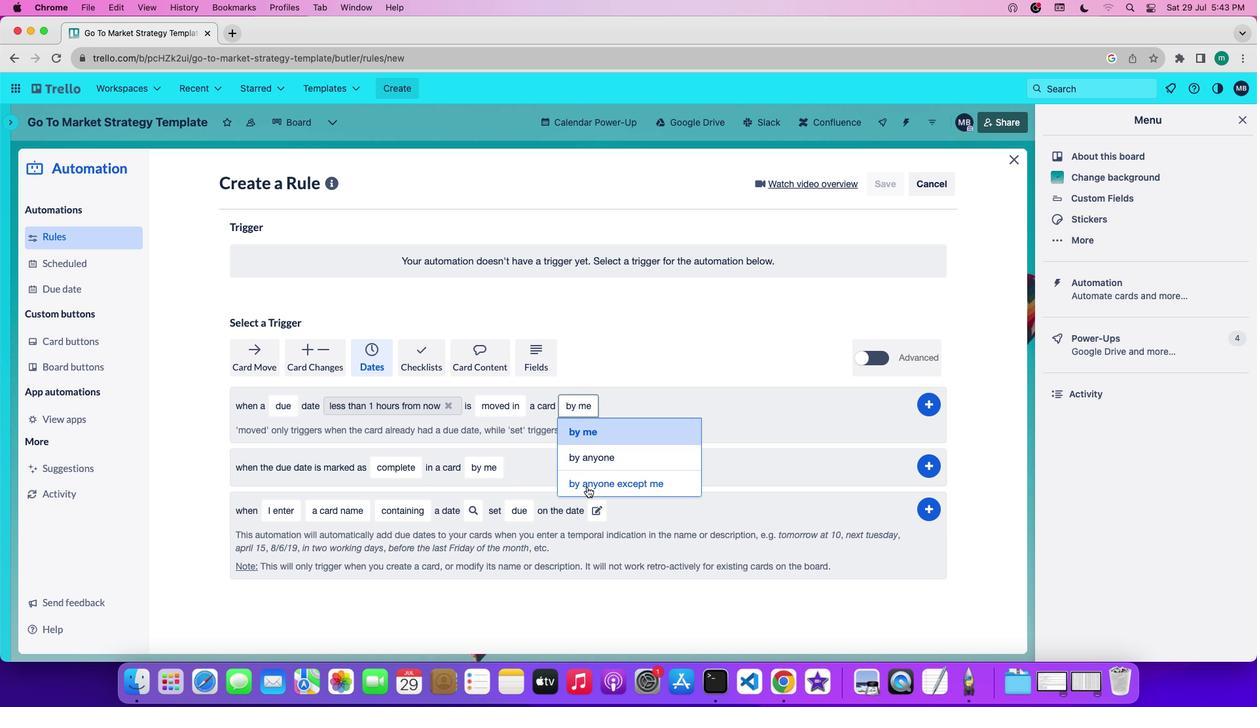 
Action: Mouse pressed left at (587, 487)
Screenshot: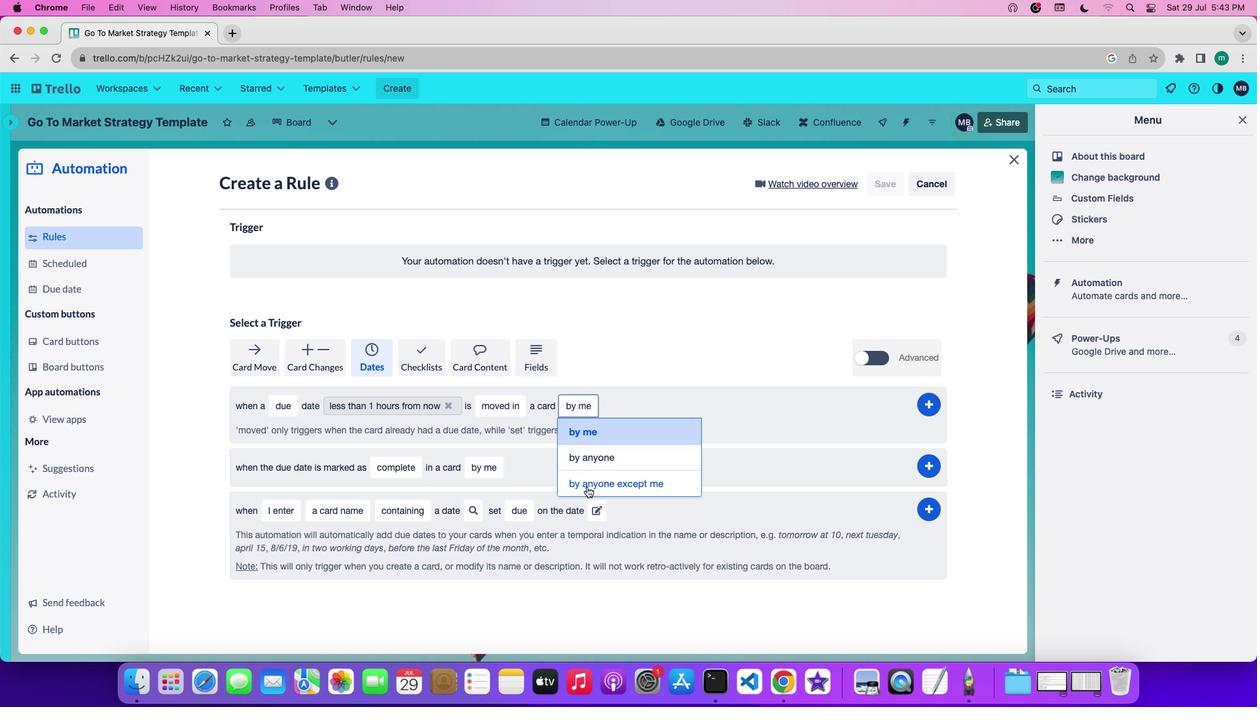 
Action: Mouse moved to (926, 402)
Screenshot: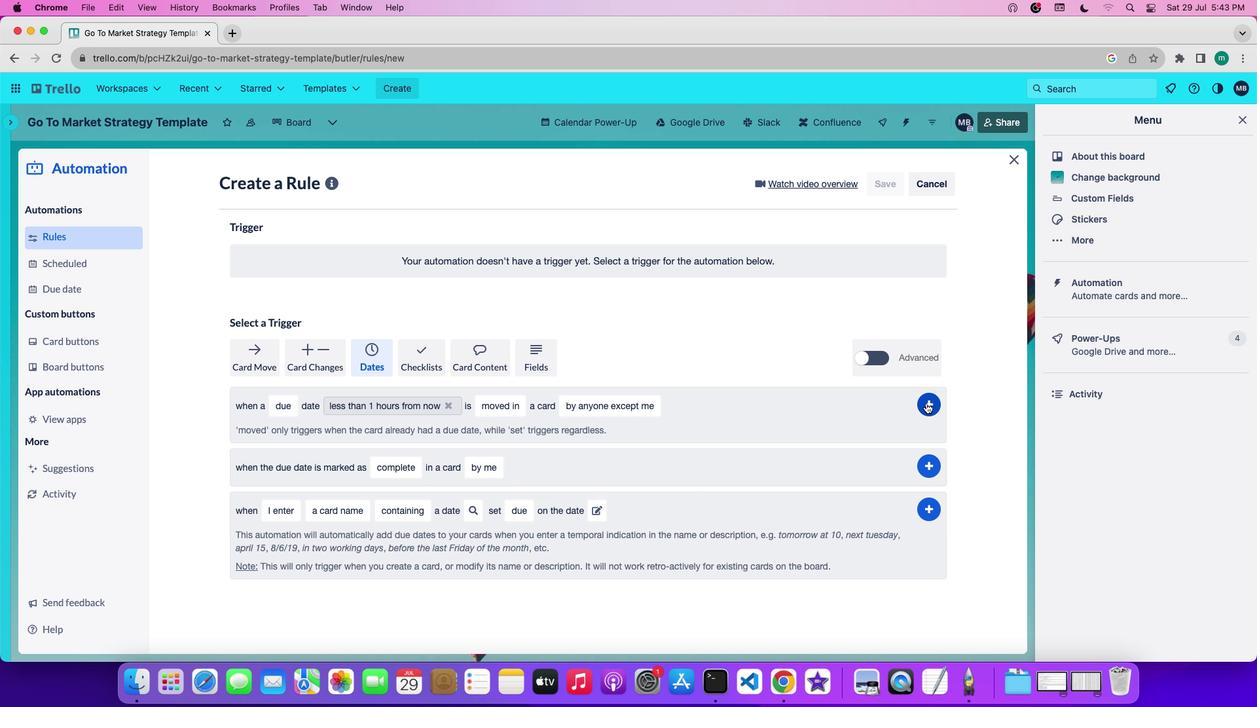 
Action: Mouse pressed left at (926, 402)
Screenshot: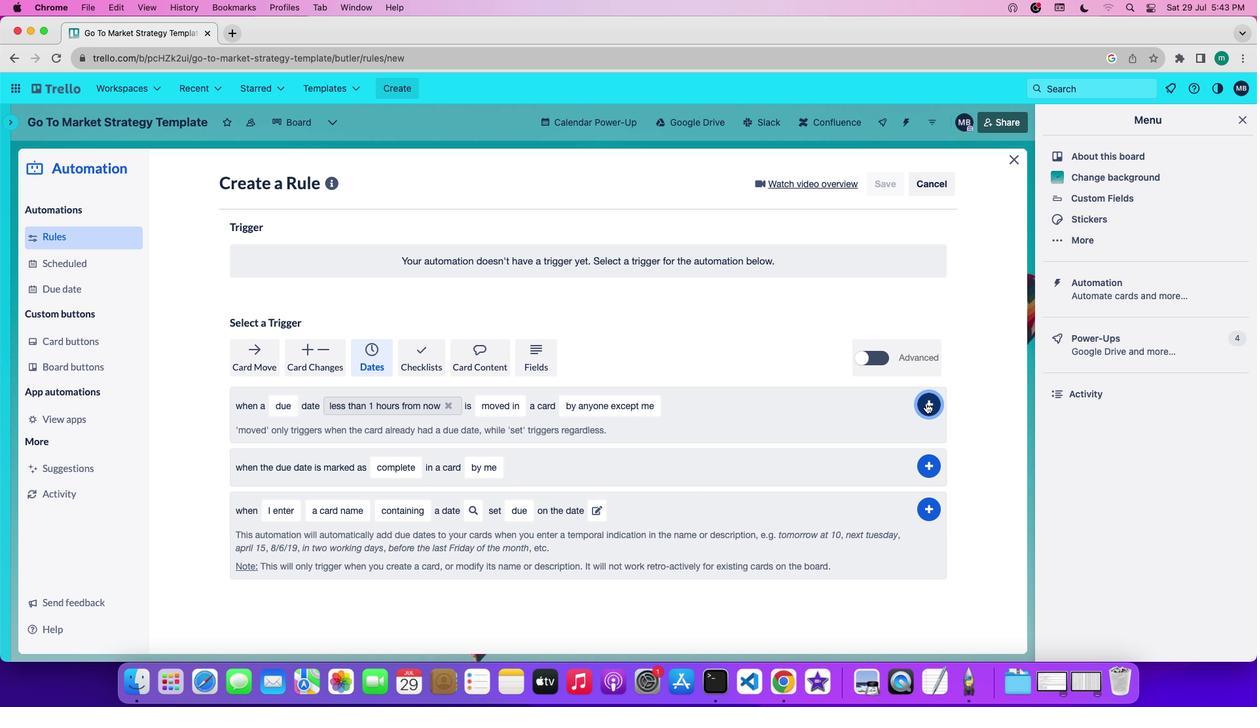 
Action: Mouse moved to (652, 493)
Screenshot: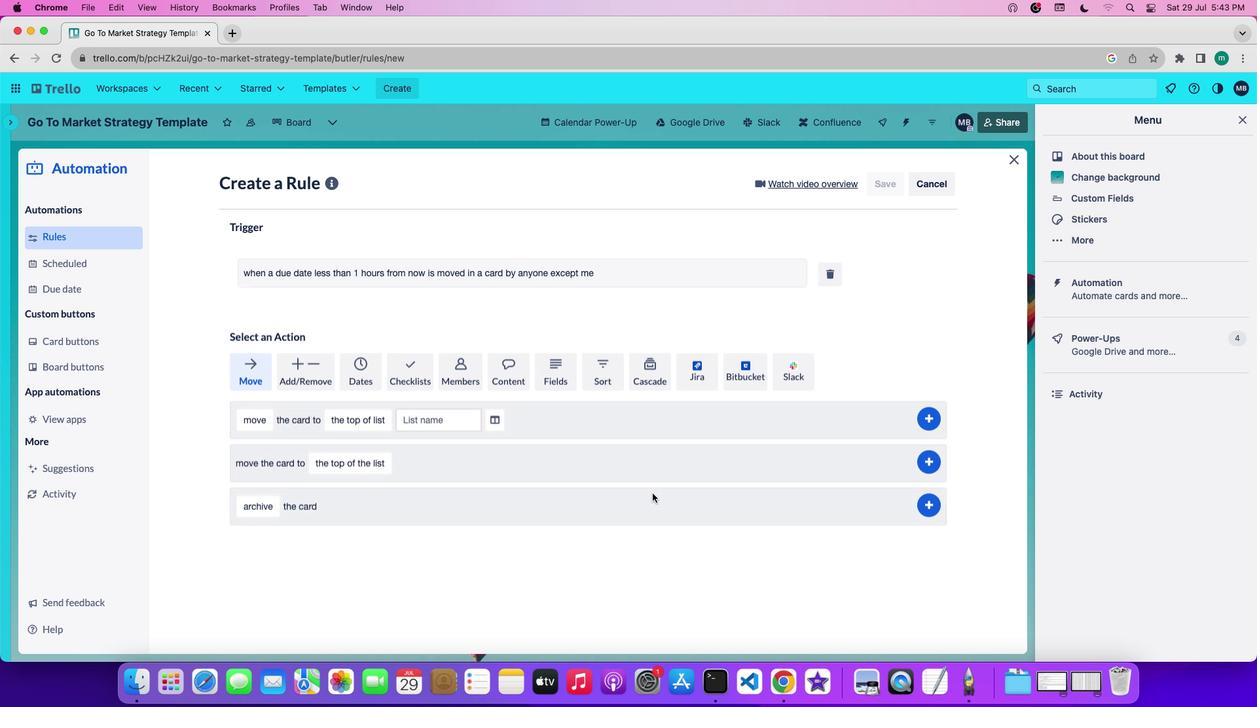 
